 Task: Search one way flight ticket for 5 adults, 1 child, 2 infants in seat and 1 infant on lap in business from Escanaba: Delta County Airport to Greensboro: Piedmont Triad International Airport on 5-1-2023. Number of bags: 1 carry on bag. Price is upto 96000. Outbound departure time preference is 7:00.
Action: Mouse moved to (218, 340)
Screenshot: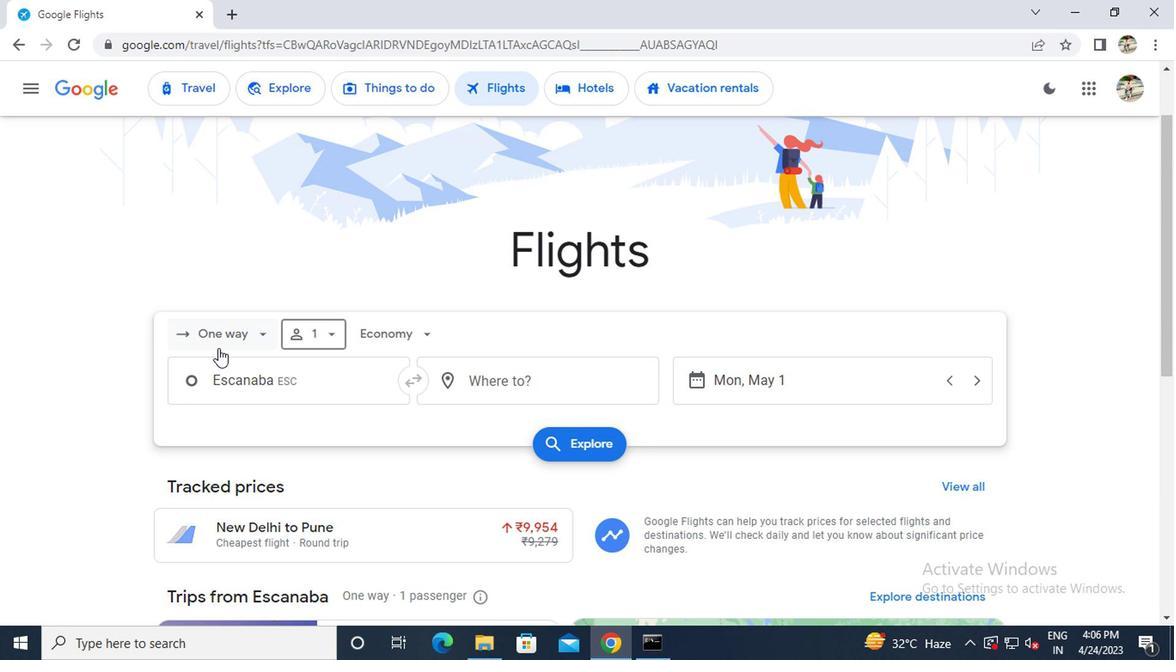 
Action: Mouse pressed left at (218, 340)
Screenshot: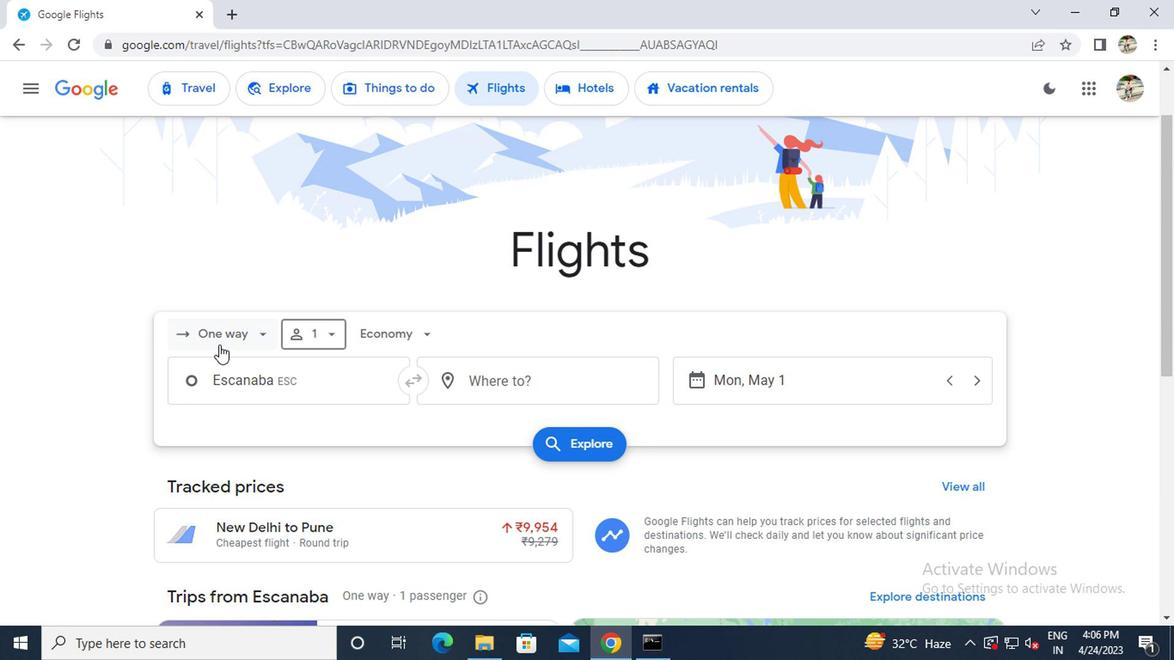 
Action: Mouse moved to (225, 407)
Screenshot: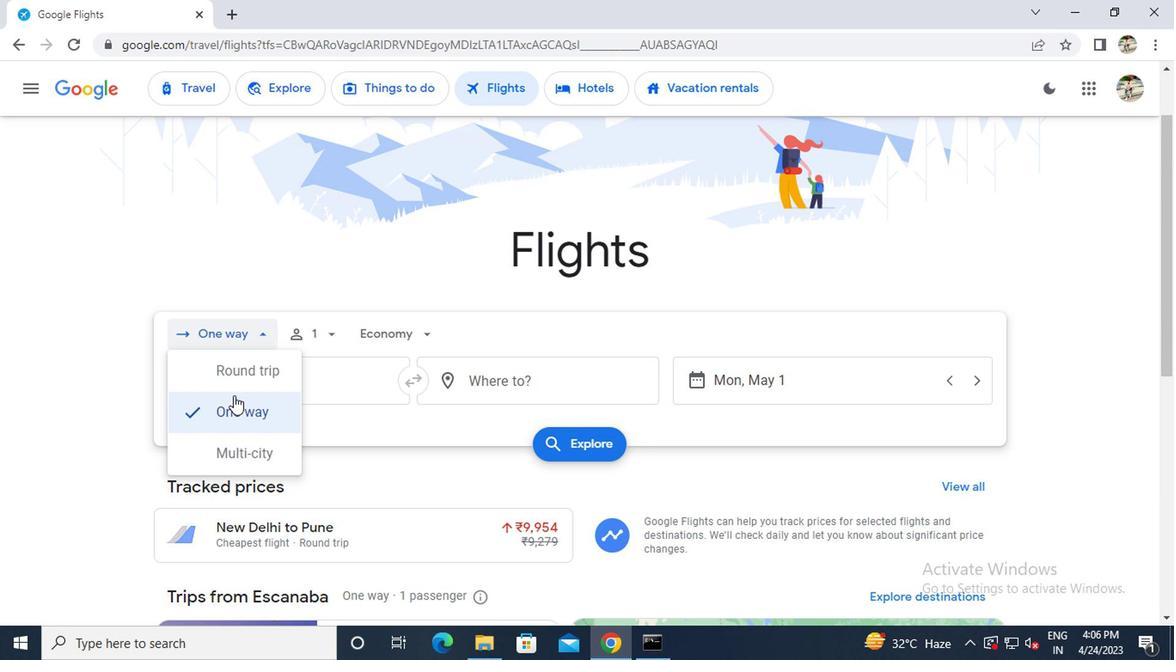 
Action: Mouse pressed left at (225, 407)
Screenshot: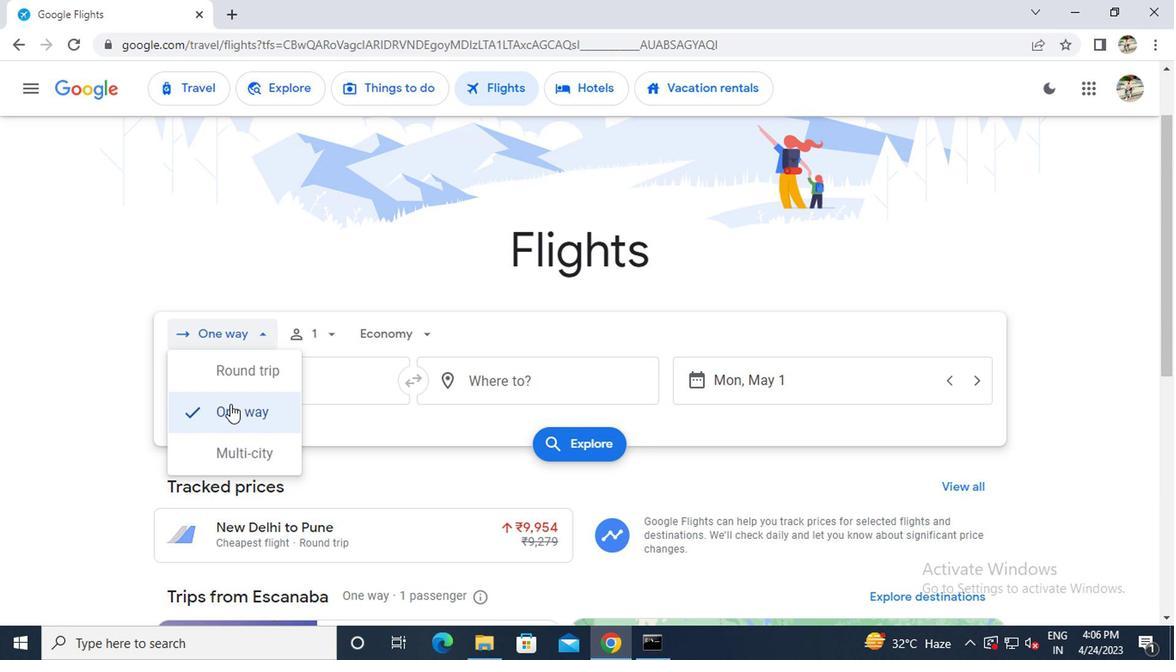 
Action: Mouse moved to (308, 334)
Screenshot: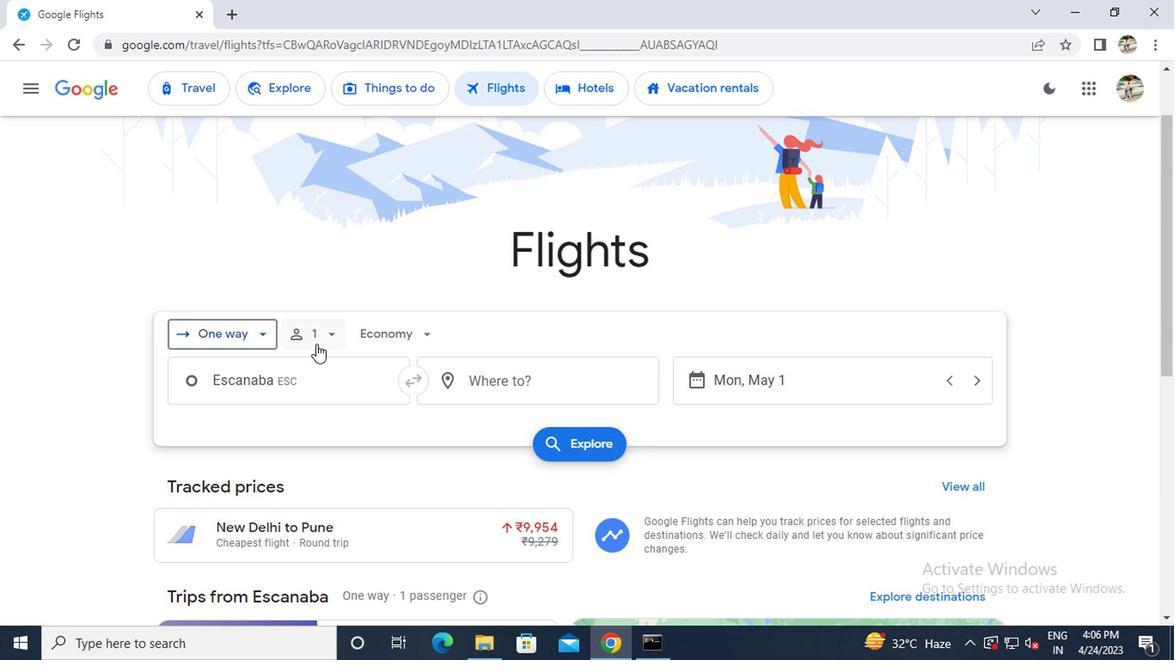 
Action: Mouse pressed left at (308, 334)
Screenshot: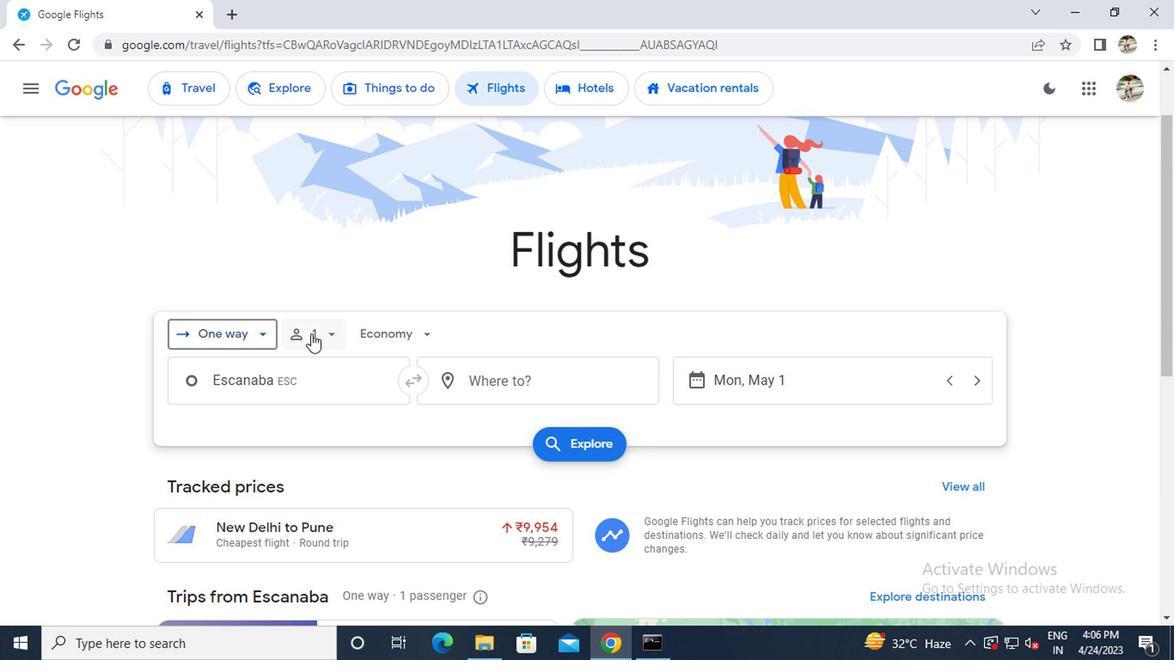 
Action: Mouse moved to (464, 377)
Screenshot: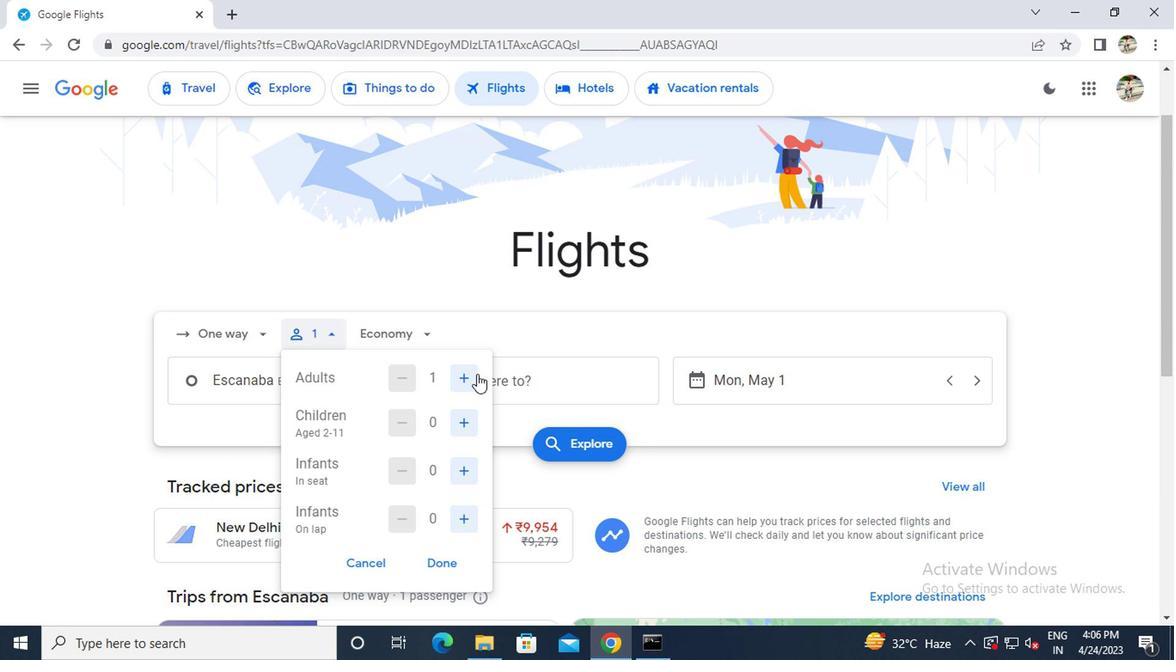 
Action: Mouse pressed left at (464, 377)
Screenshot: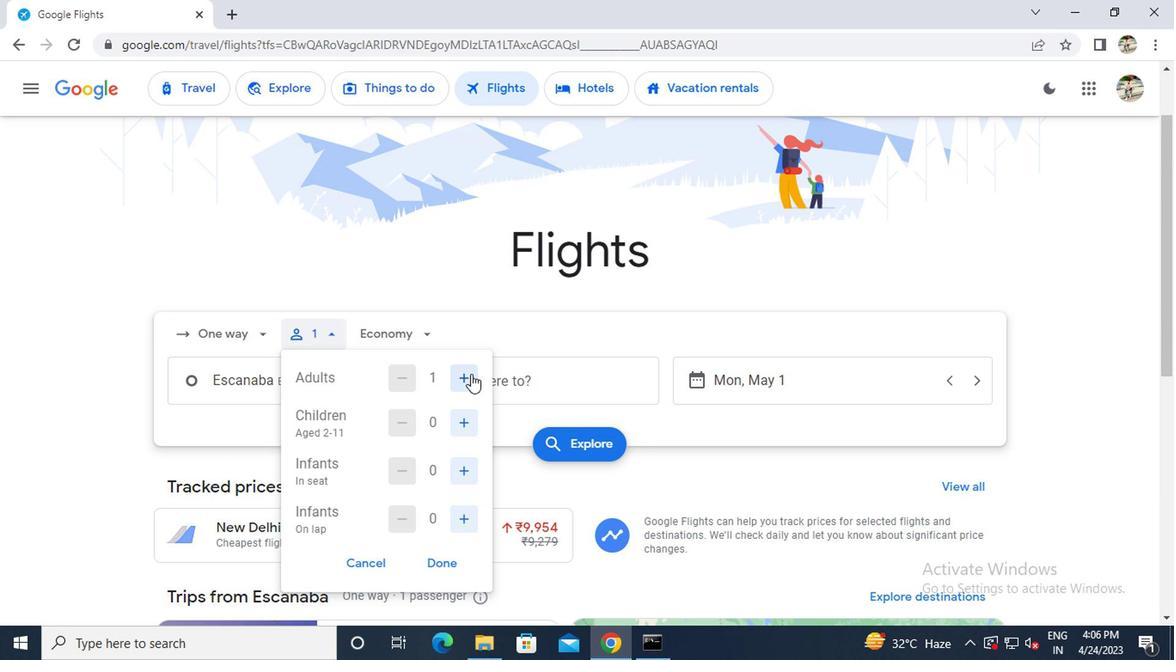 
Action: Mouse pressed left at (464, 377)
Screenshot: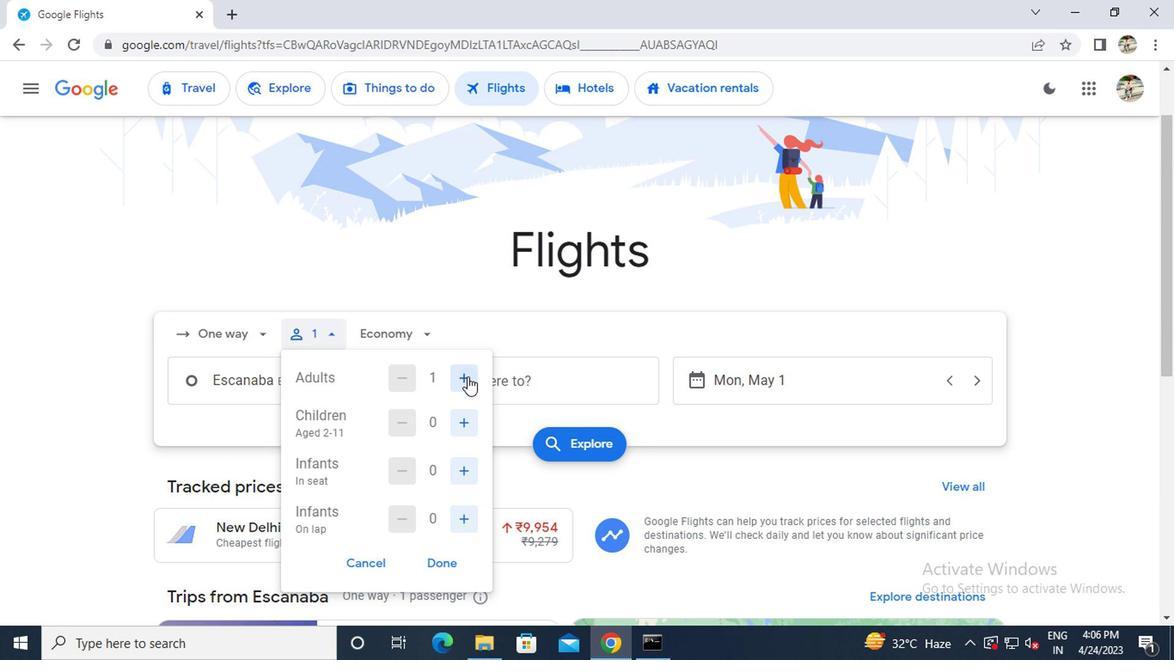 
Action: Mouse pressed left at (464, 377)
Screenshot: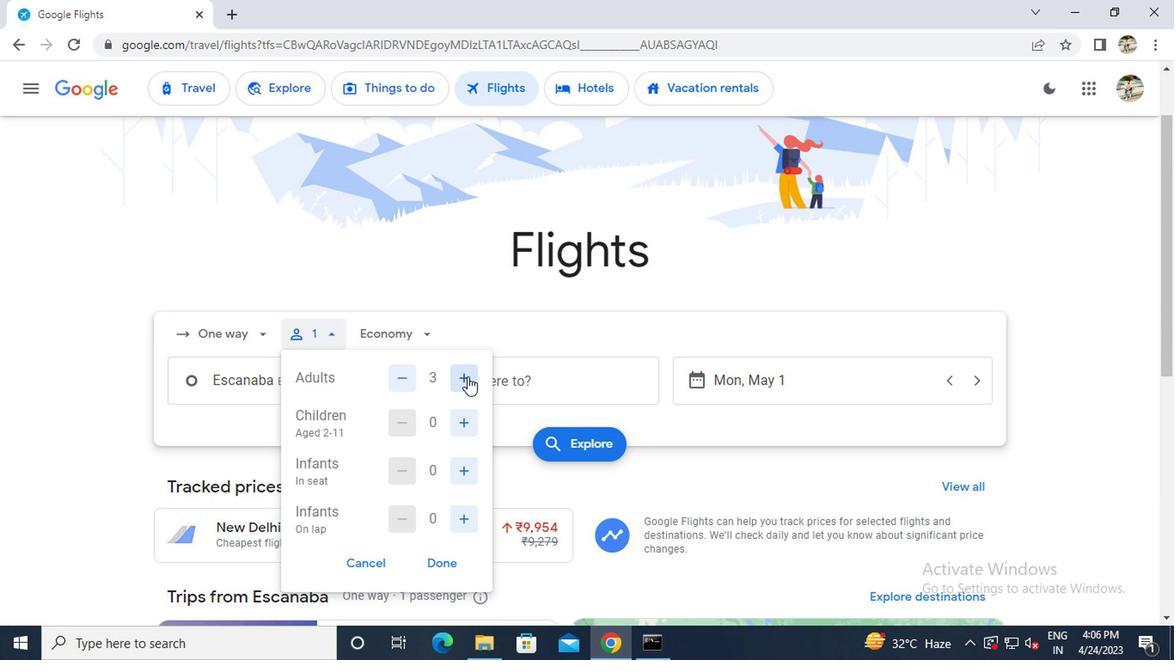 
Action: Mouse pressed left at (464, 377)
Screenshot: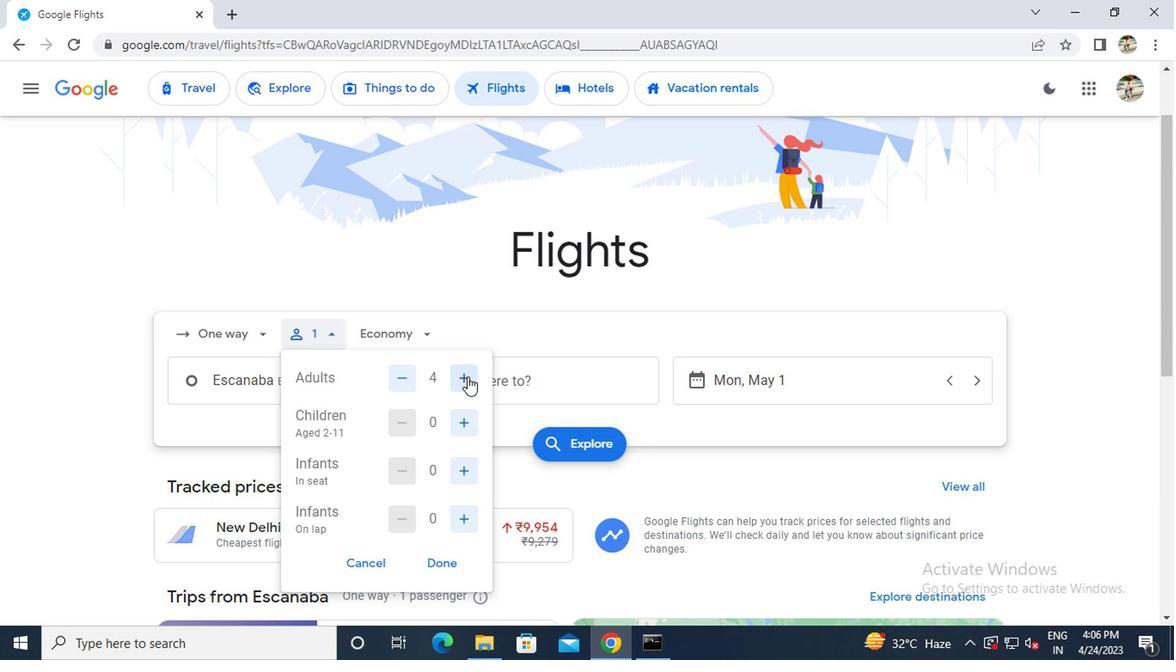 
Action: Mouse moved to (461, 423)
Screenshot: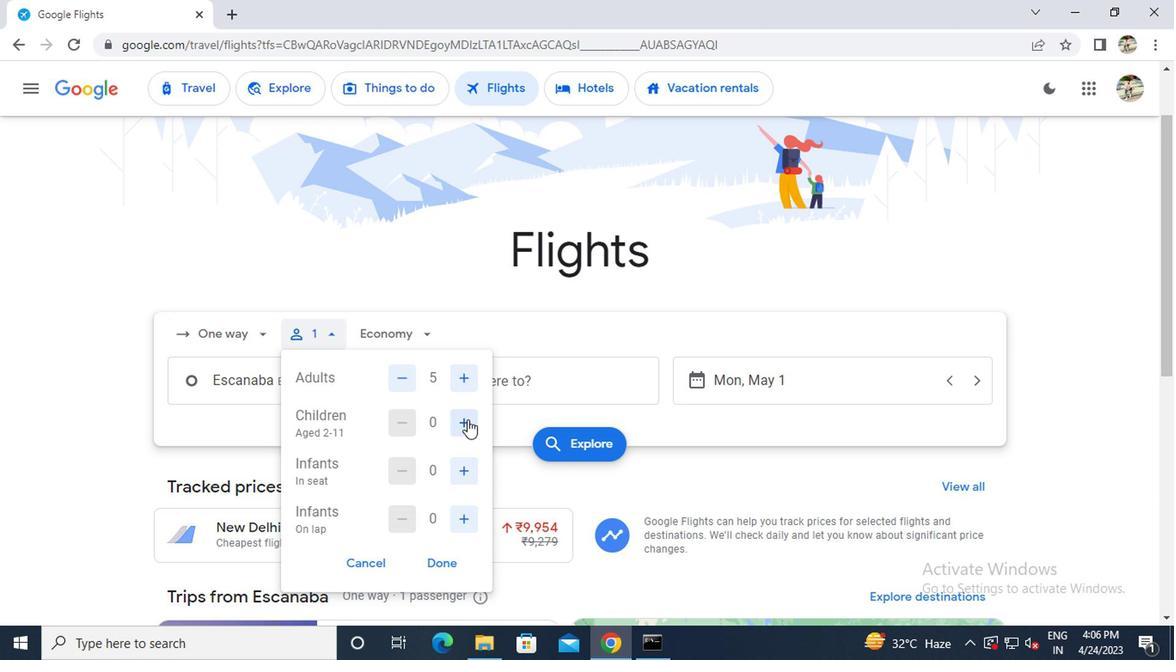 
Action: Mouse pressed left at (461, 423)
Screenshot: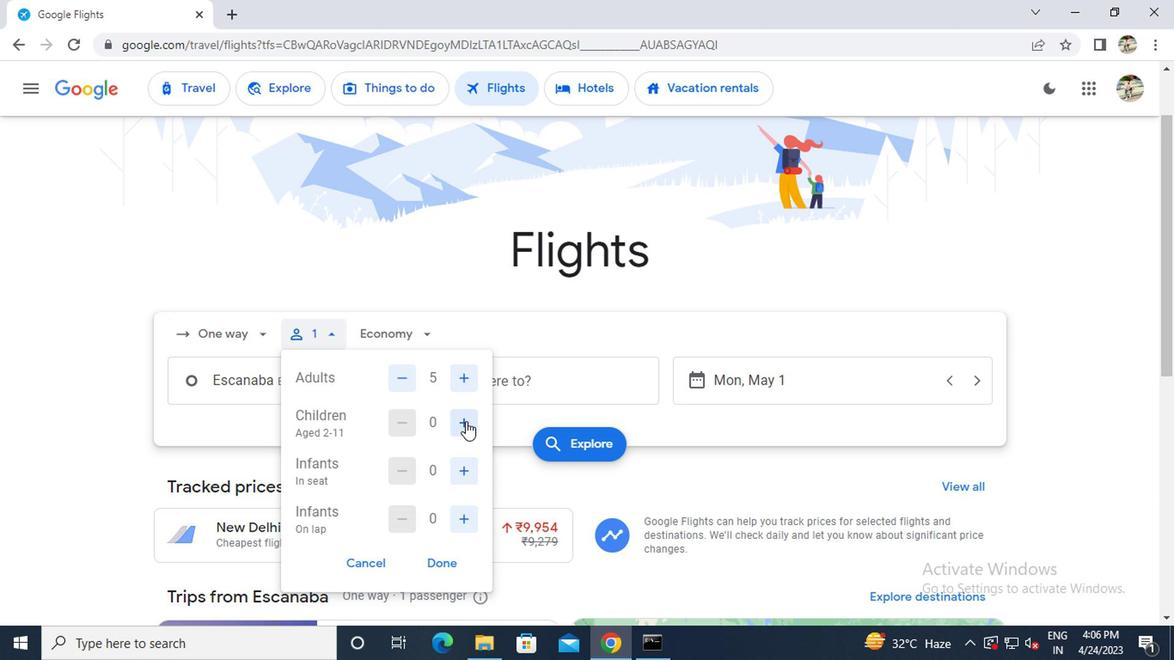 
Action: Mouse moved to (459, 466)
Screenshot: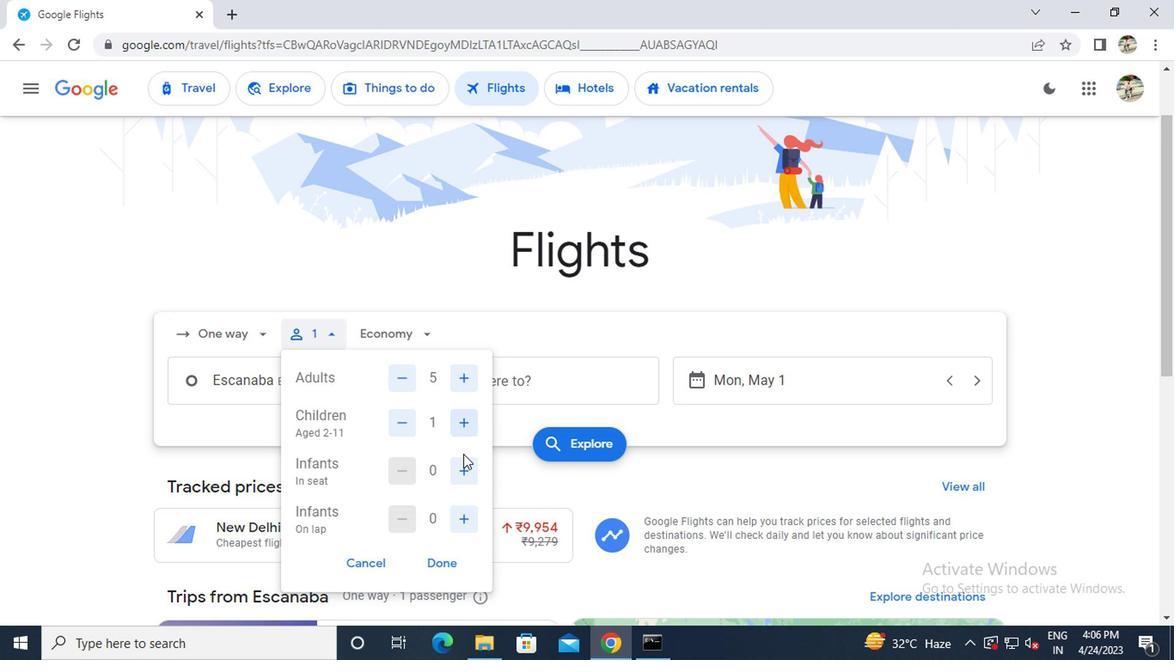 
Action: Mouse pressed left at (459, 466)
Screenshot: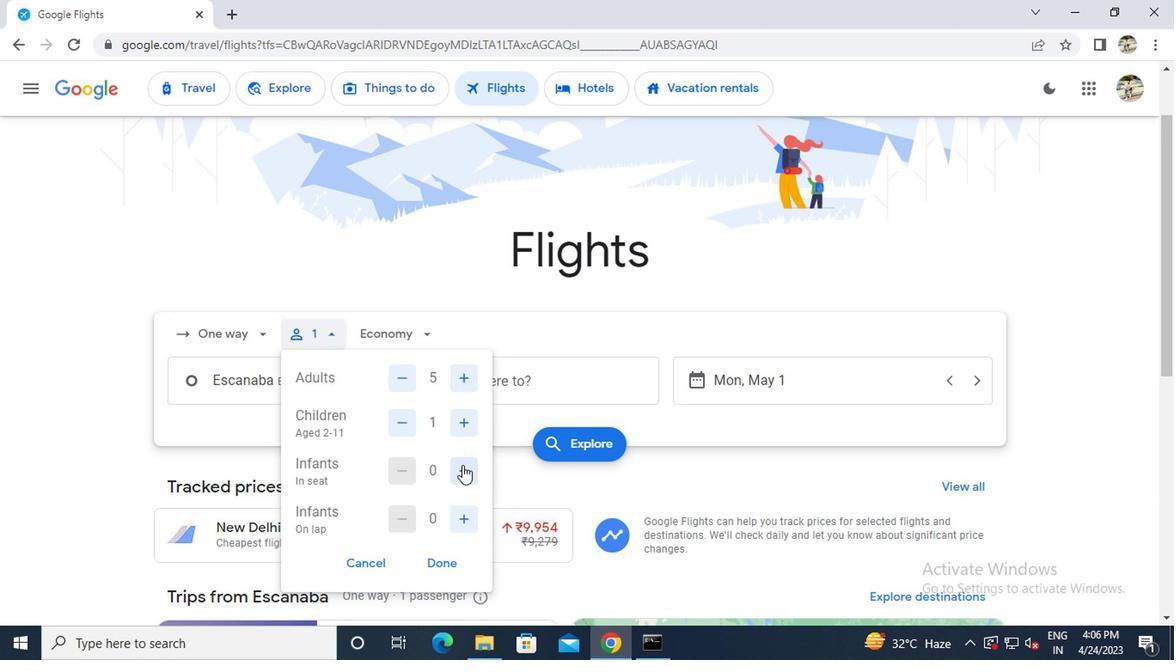 
Action: Mouse pressed left at (459, 466)
Screenshot: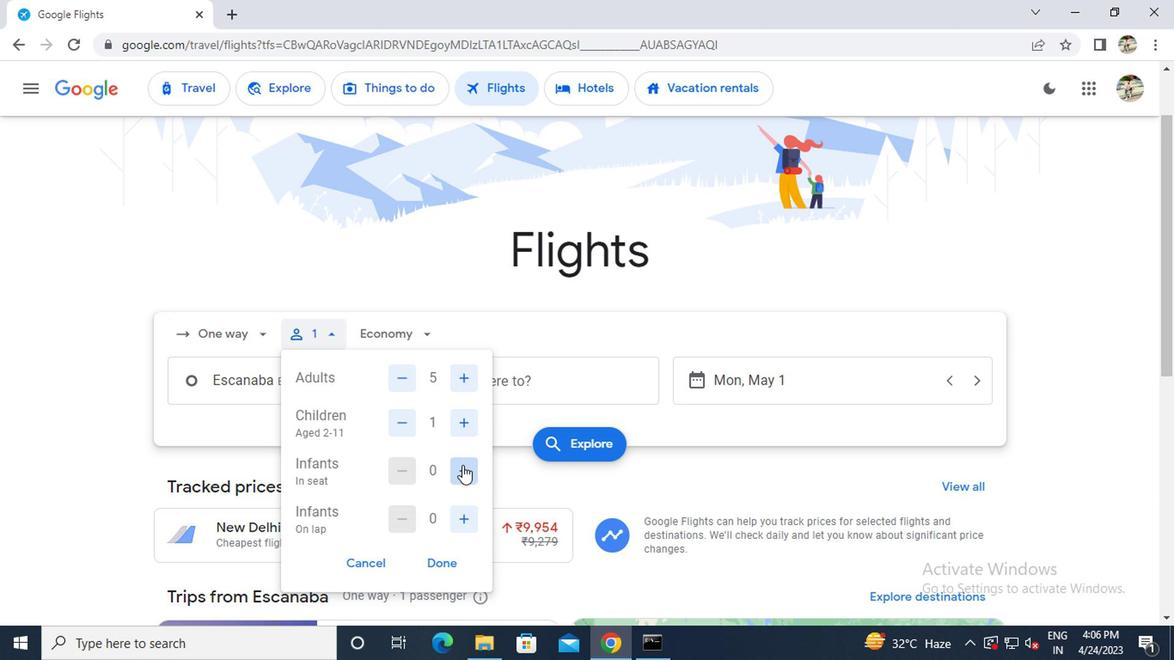 
Action: Mouse moved to (459, 529)
Screenshot: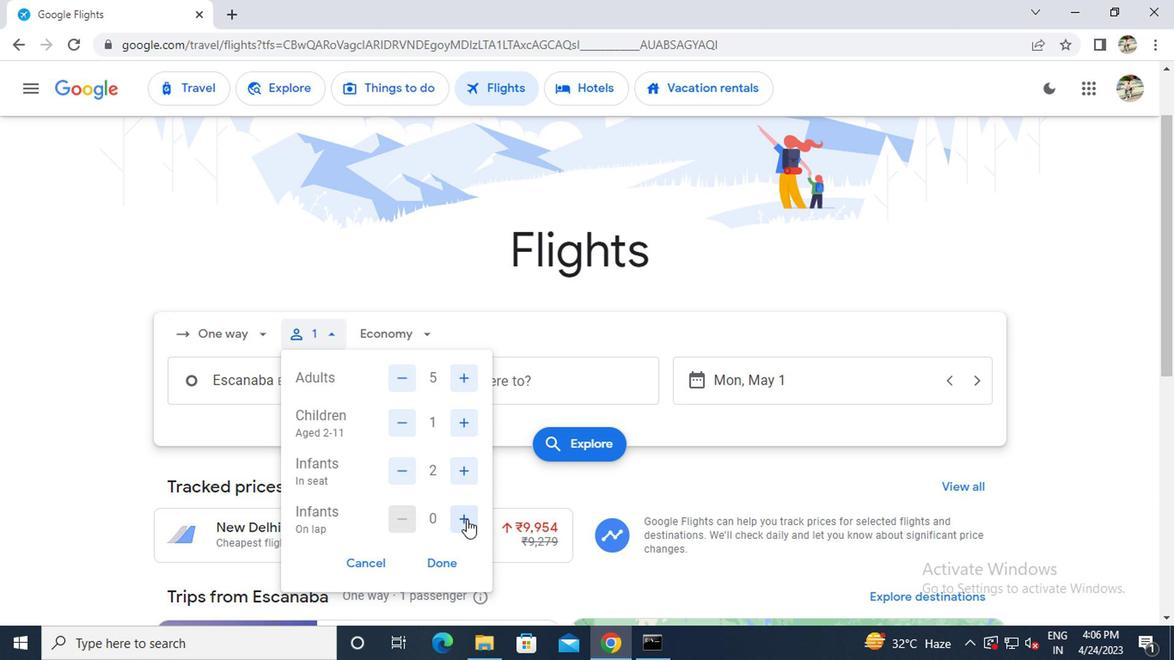 
Action: Mouse pressed left at (459, 529)
Screenshot: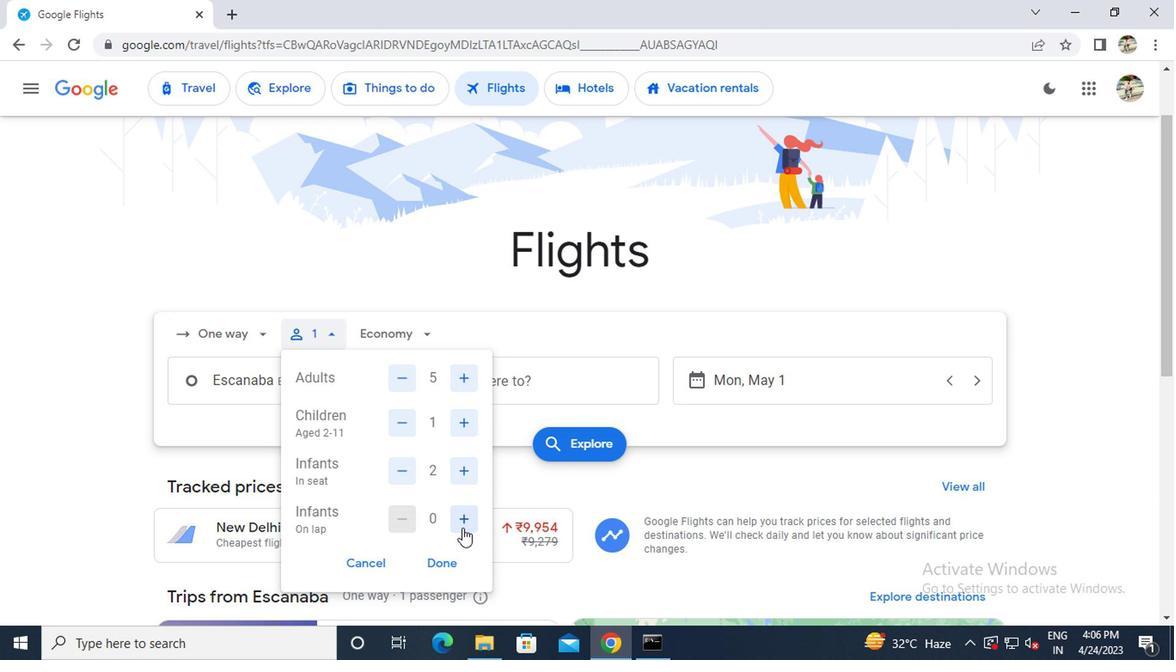 
Action: Mouse moved to (440, 565)
Screenshot: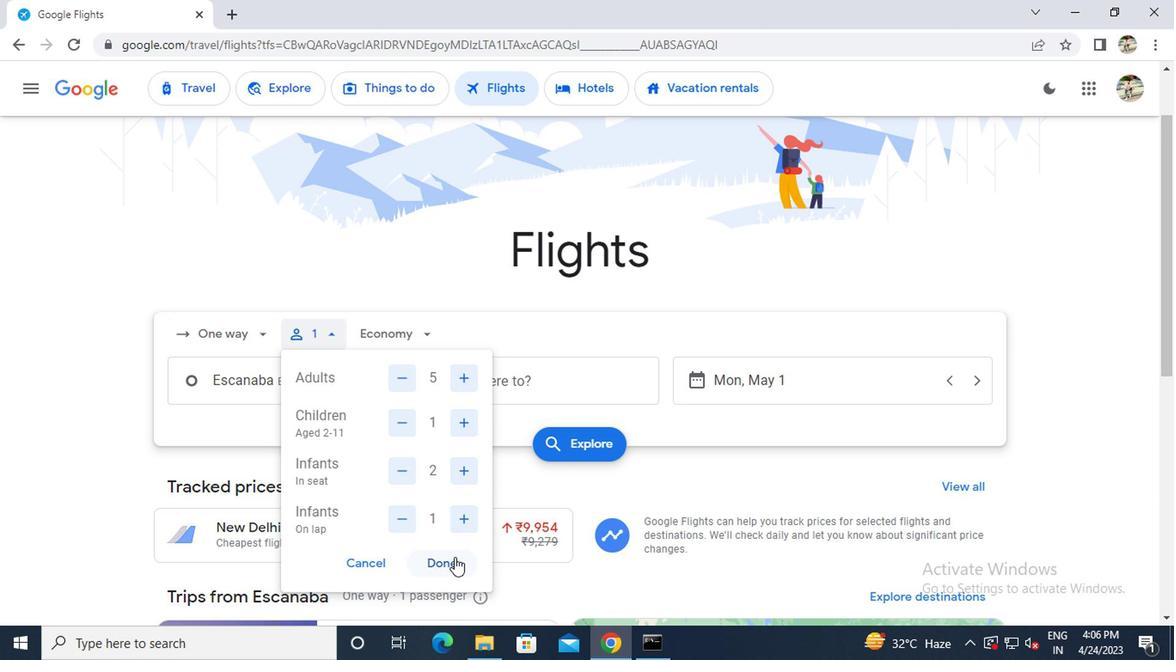 
Action: Mouse pressed left at (440, 565)
Screenshot: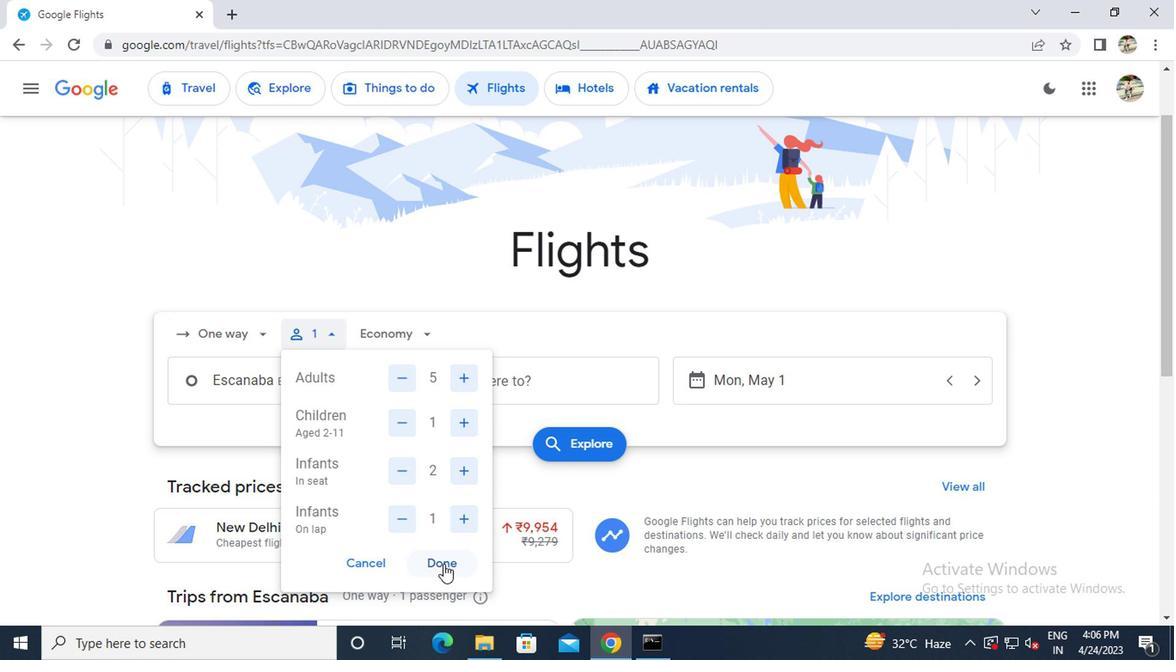 
Action: Mouse moved to (379, 324)
Screenshot: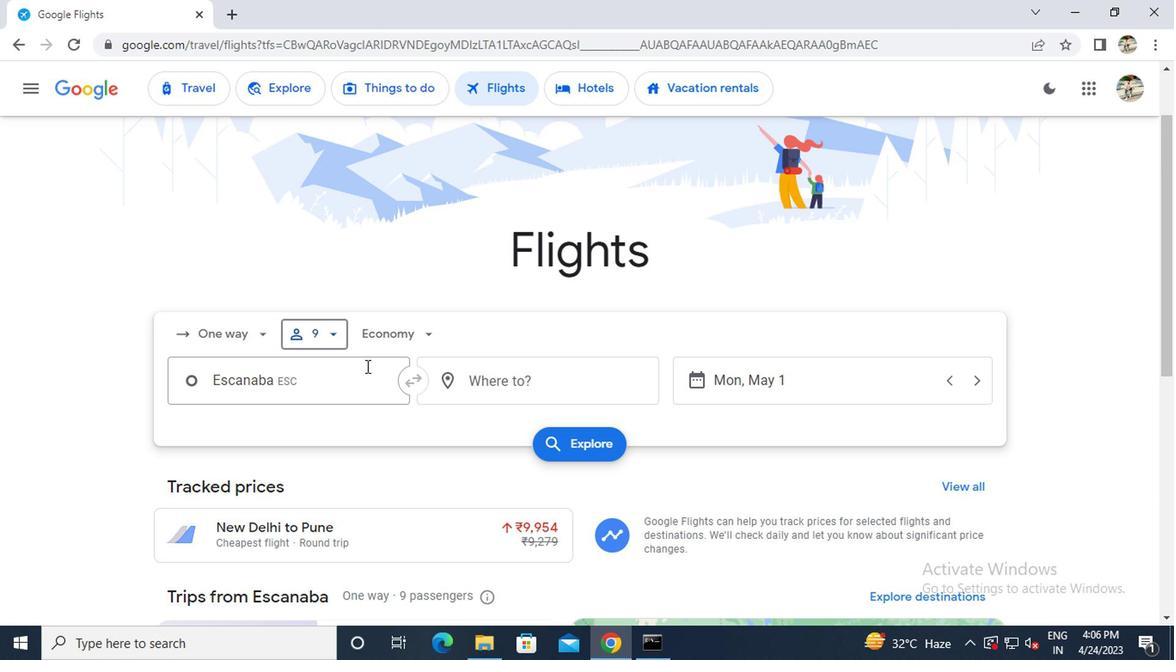 
Action: Mouse pressed left at (379, 324)
Screenshot: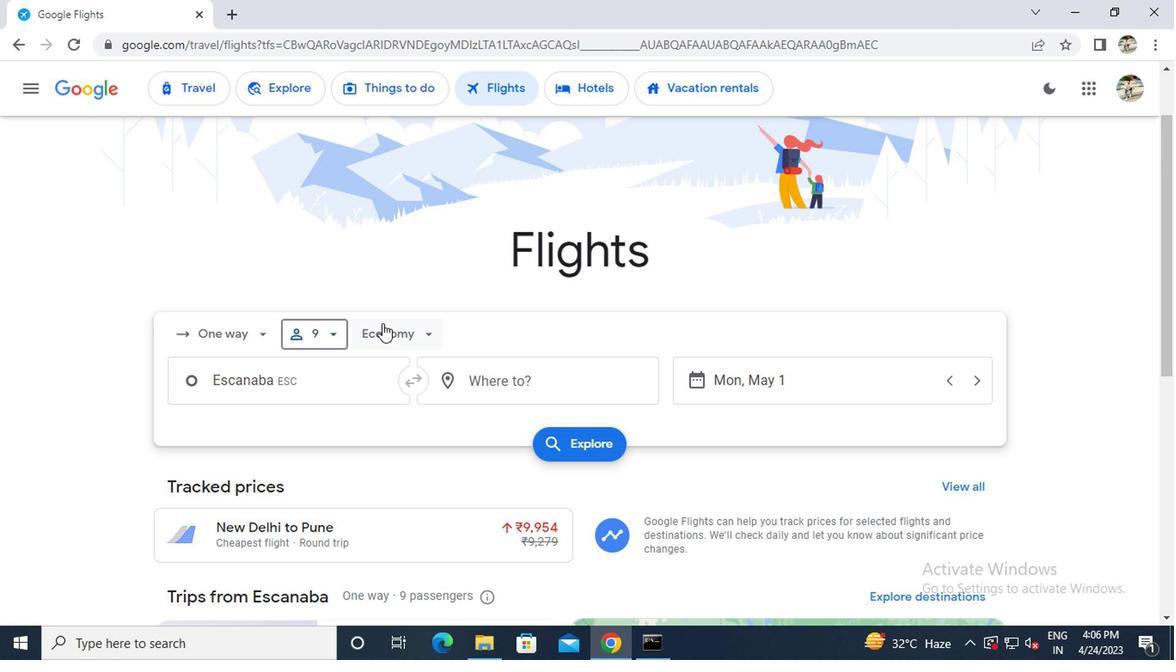 
Action: Mouse moved to (396, 458)
Screenshot: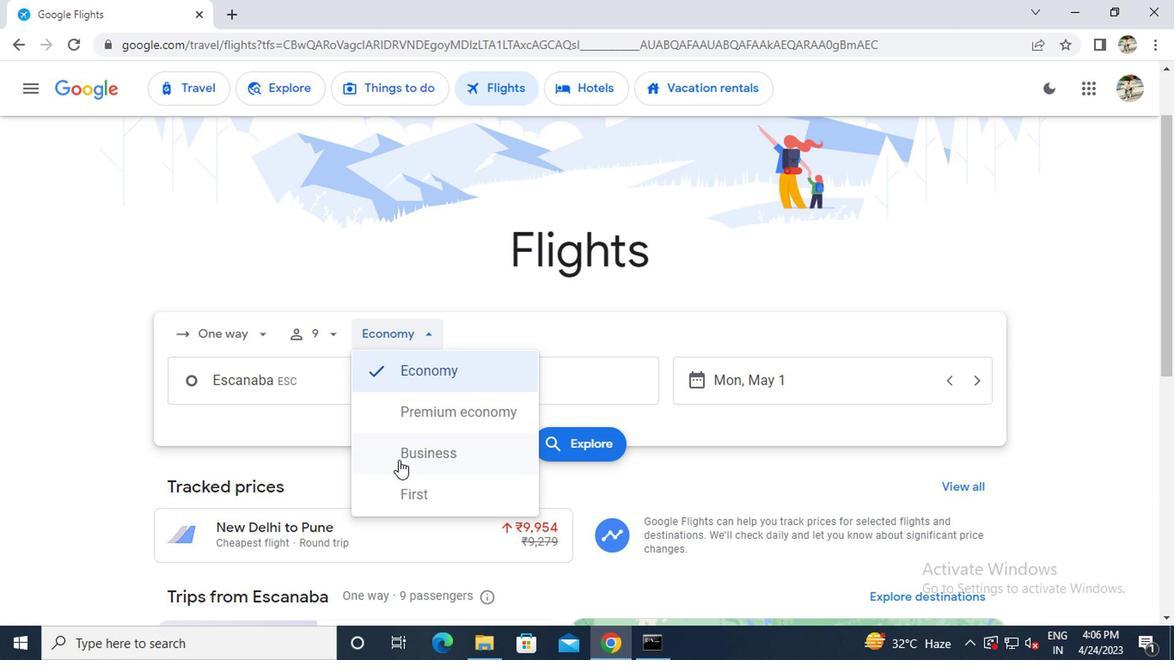 
Action: Mouse pressed left at (396, 458)
Screenshot: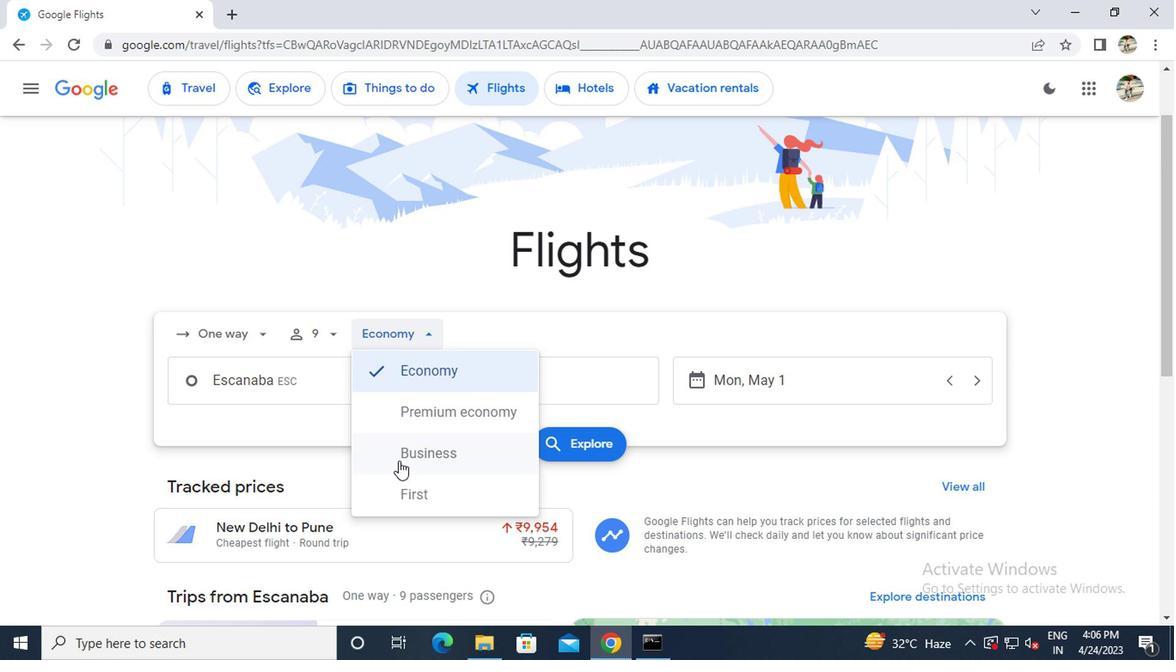 
Action: Mouse moved to (310, 384)
Screenshot: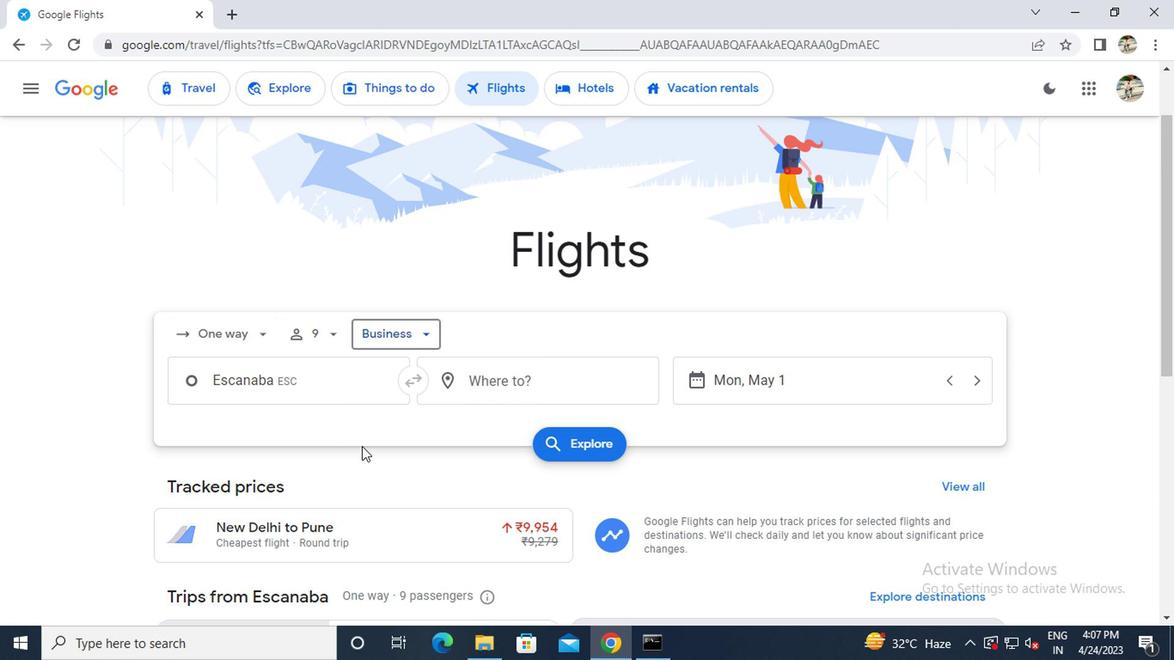 
Action: Mouse pressed left at (310, 384)
Screenshot: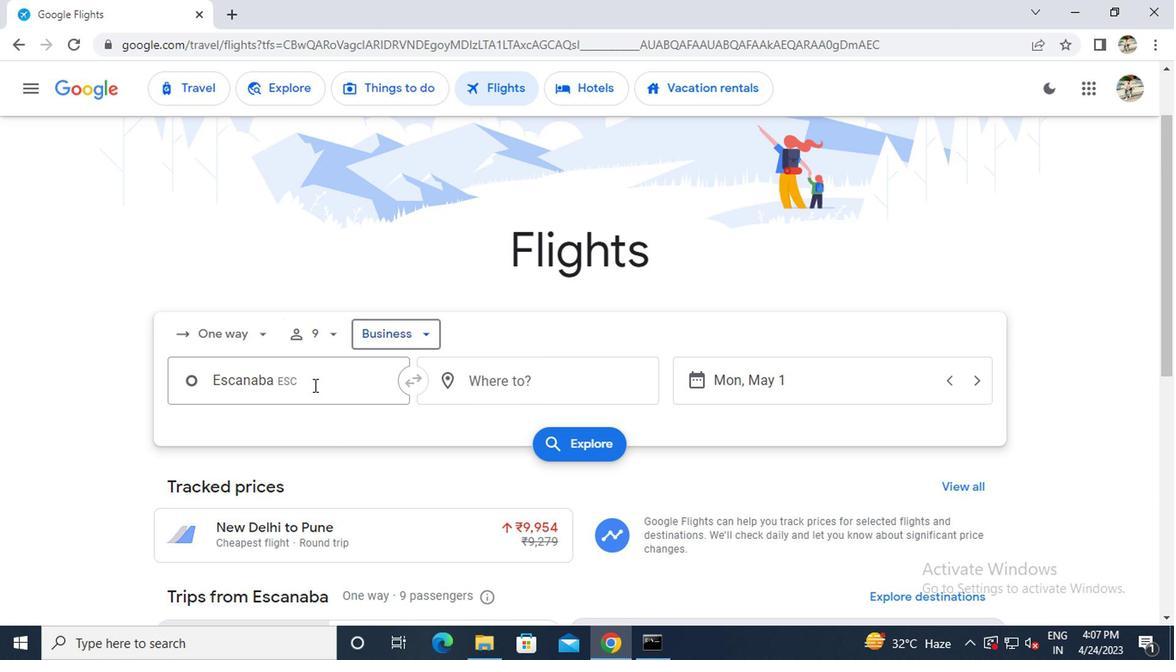 
Action: Key pressed <Key.caps_lock>d<Key.caps_lock>elta
Screenshot: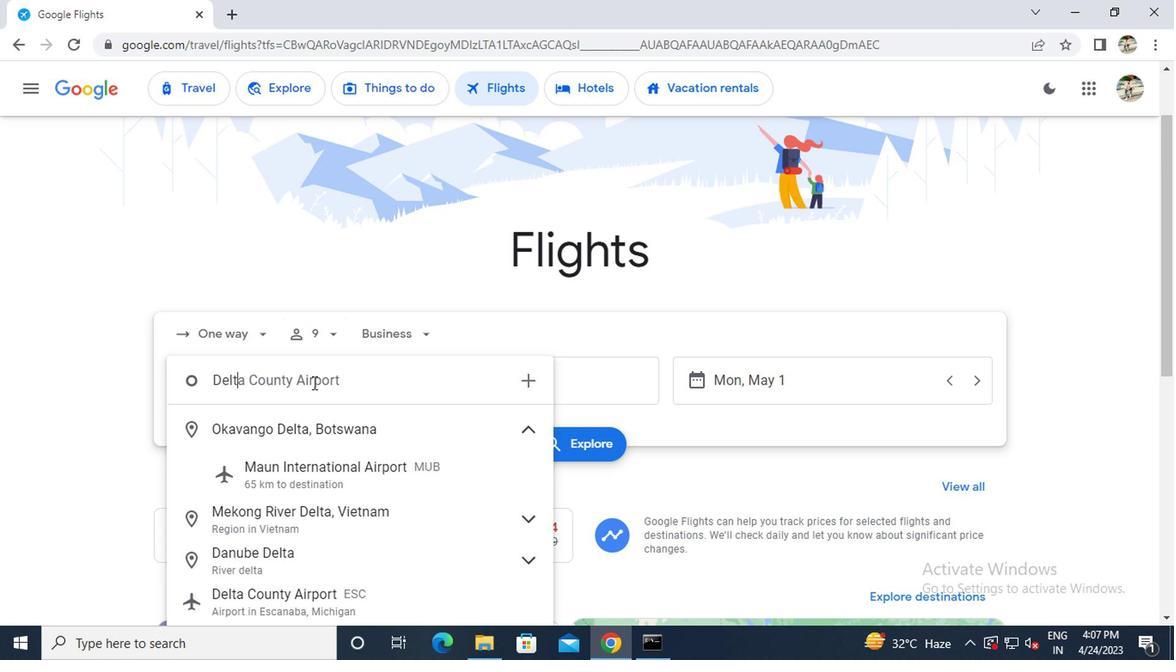 
Action: Mouse moved to (312, 599)
Screenshot: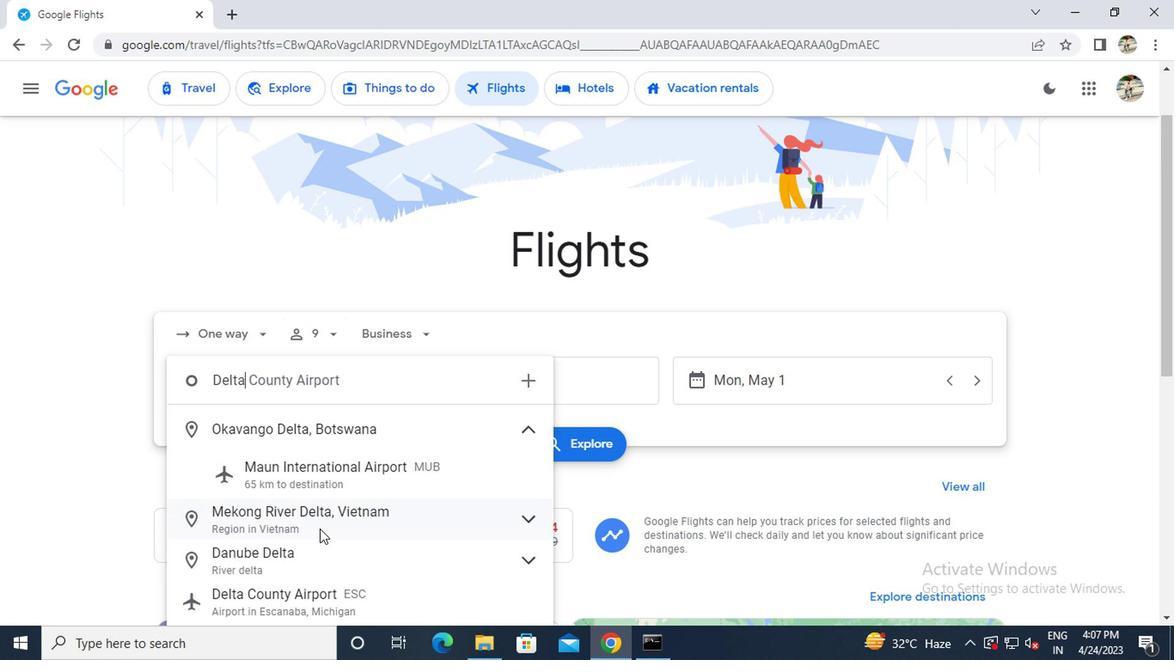 
Action: Mouse pressed left at (312, 599)
Screenshot: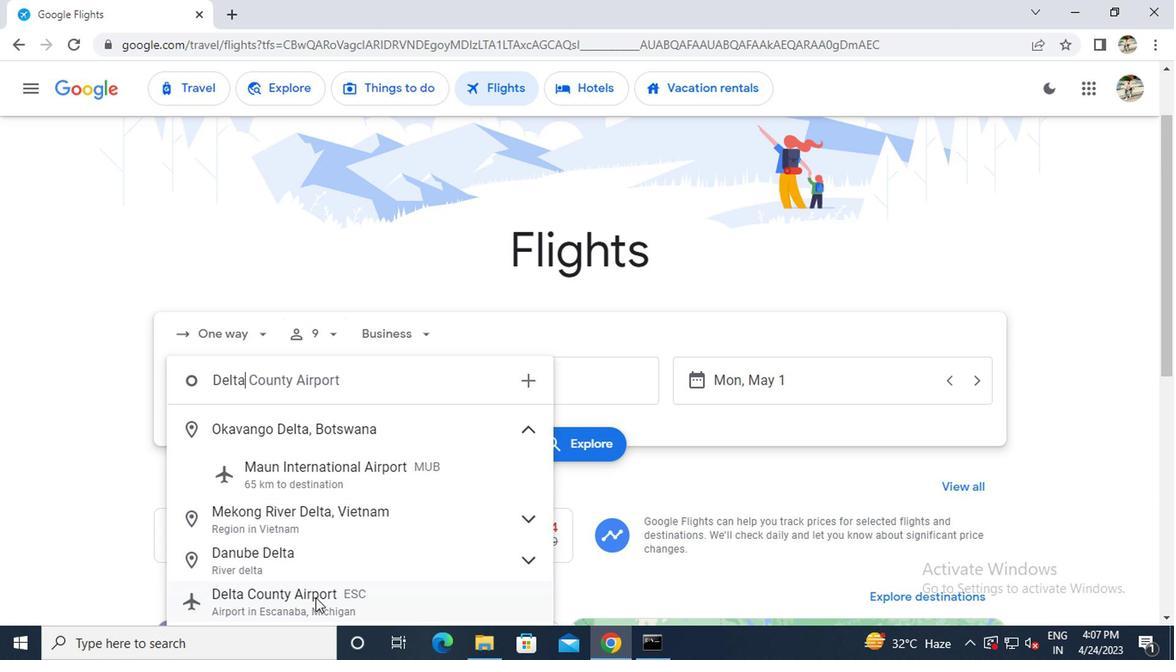 
Action: Mouse moved to (528, 376)
Screenshot: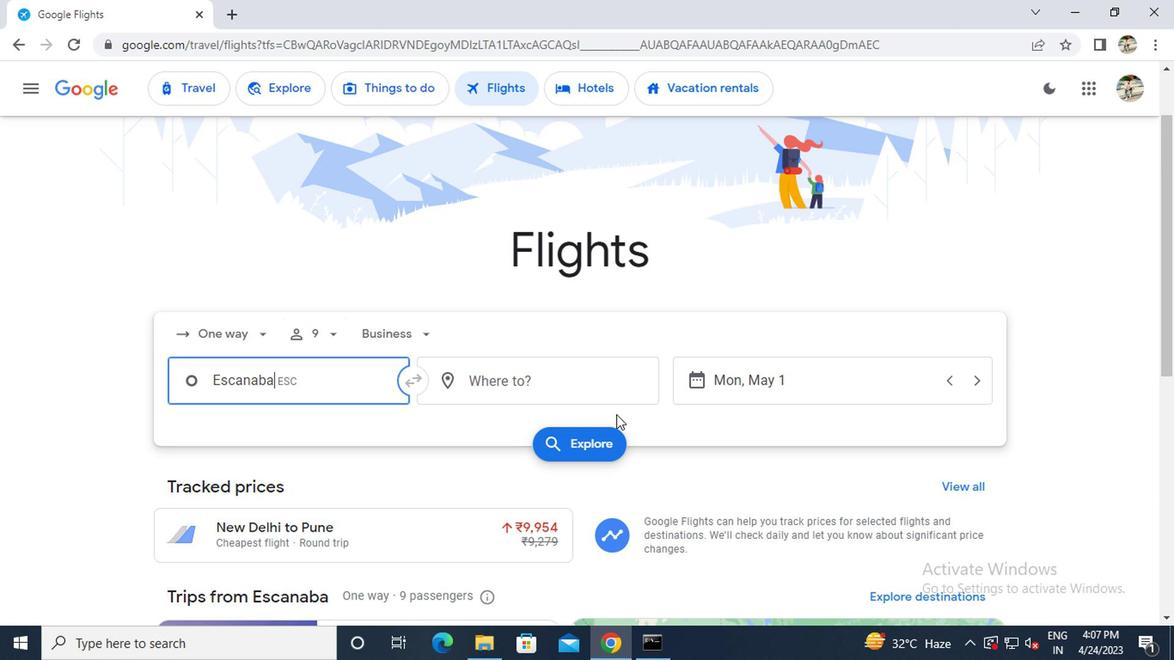 
Action: Mouse pressed left at (528, 376)
Screenshot: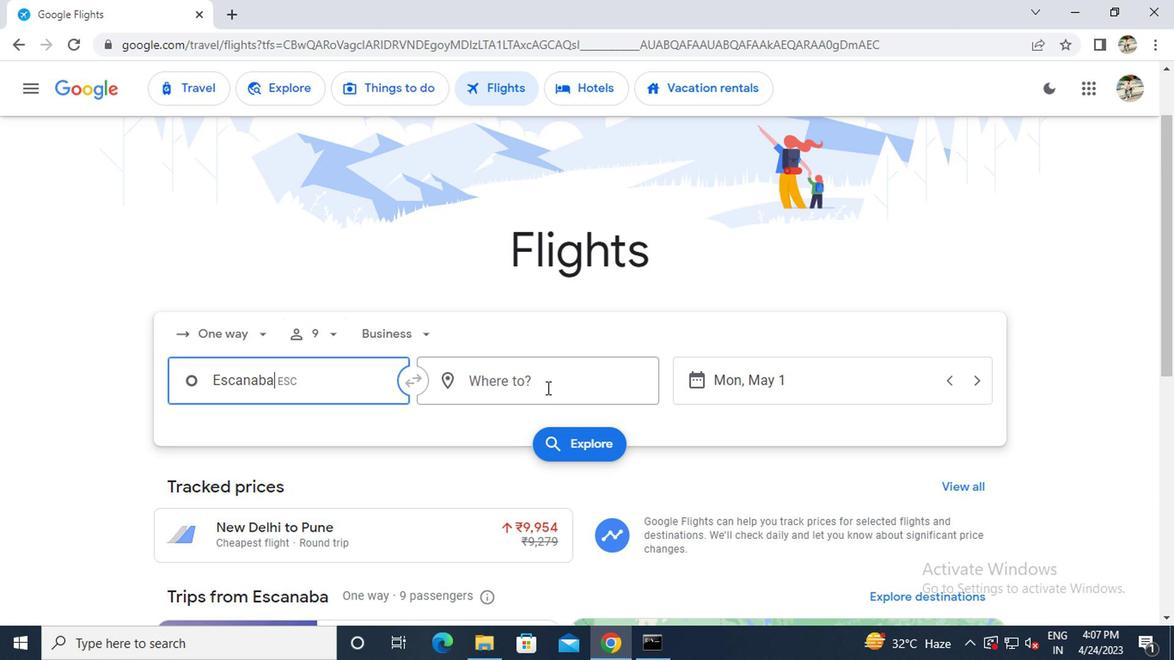 
Action: Key pressed <Key.caps_lock>g<Key.caps_lock>reensb
Screenshot: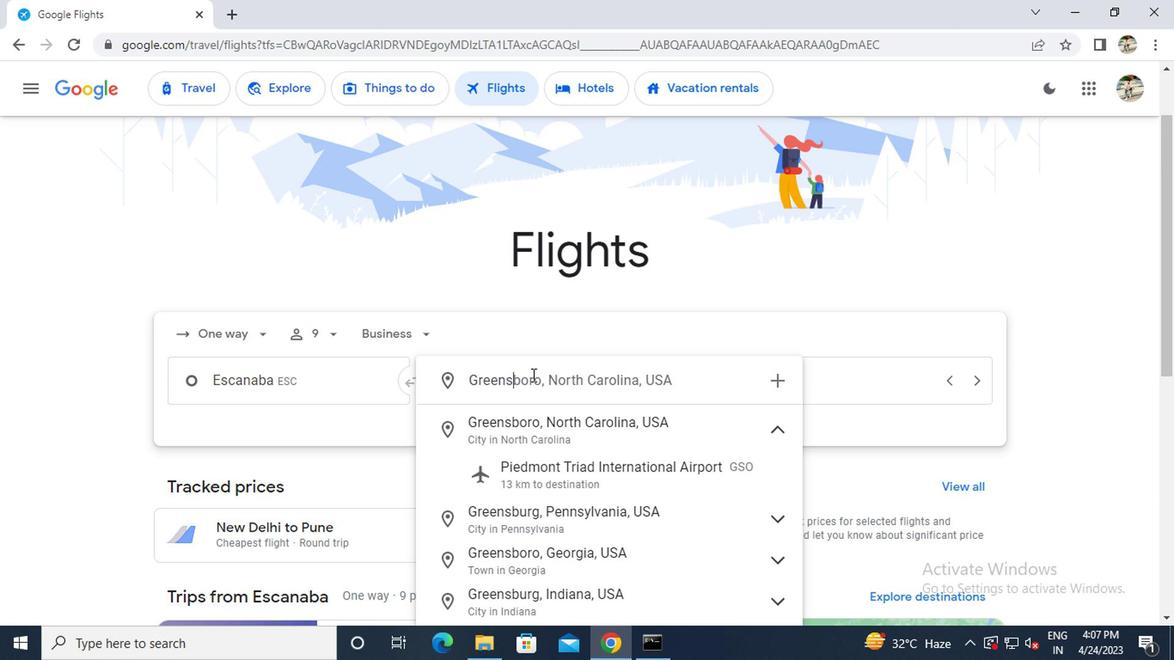 
Action: Mouse moved to (535, 469)
Screenshot: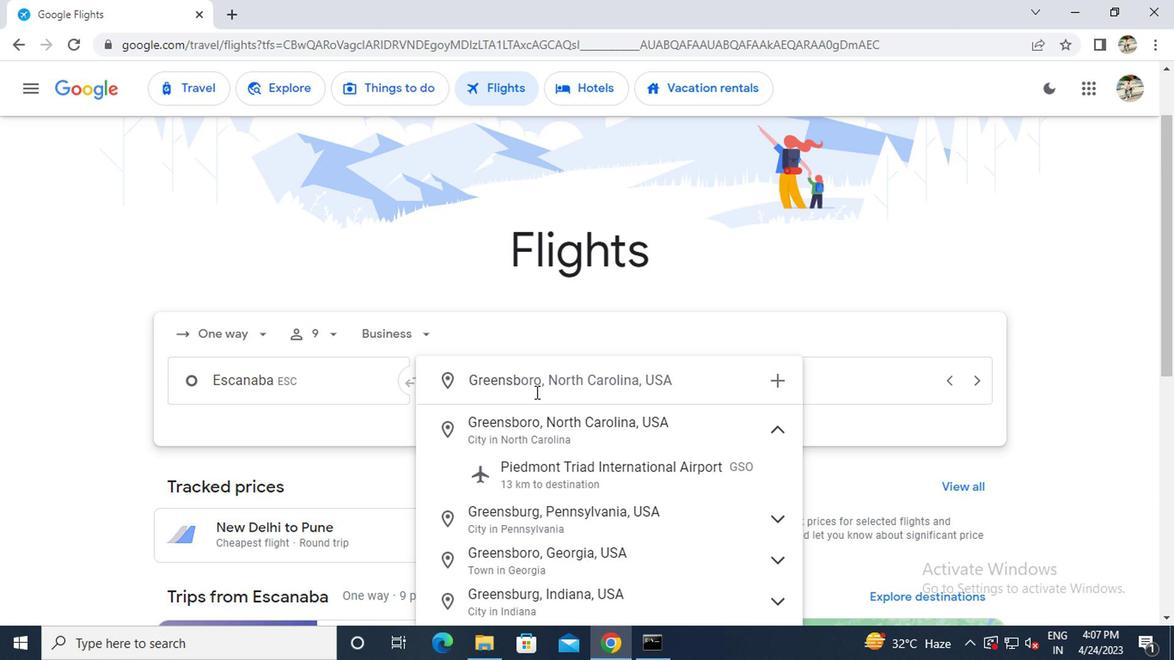 
Action: Mouse pressed left at (535, 469)
Screenshot: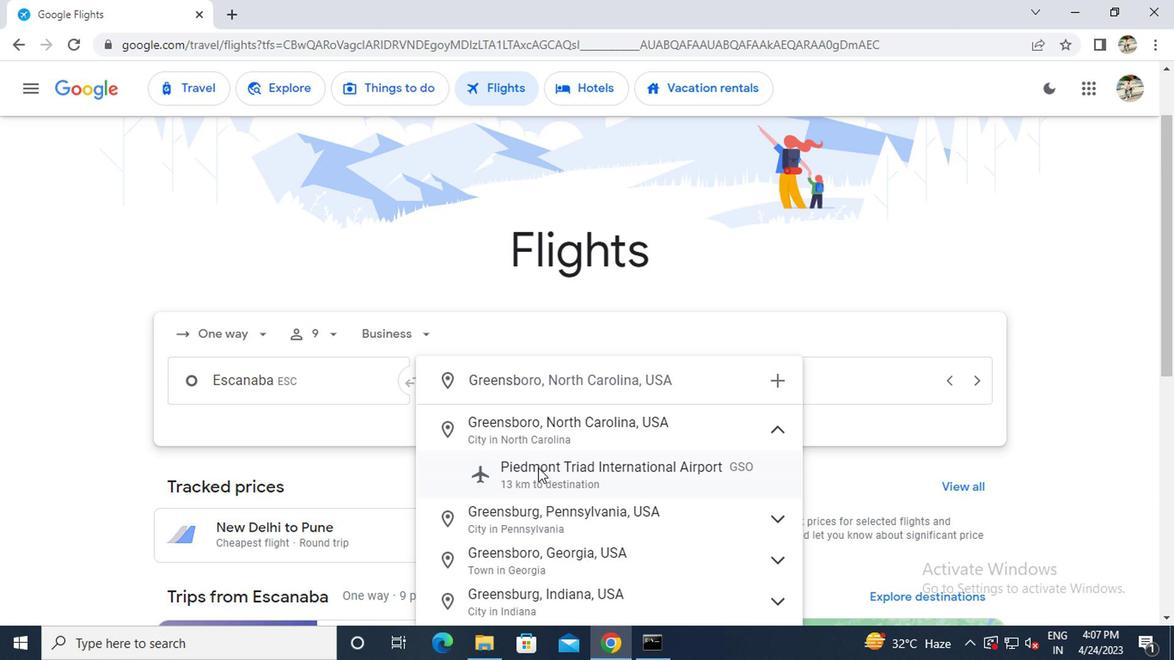 
Action: Mouse moved to (780, 390)
Screenshot: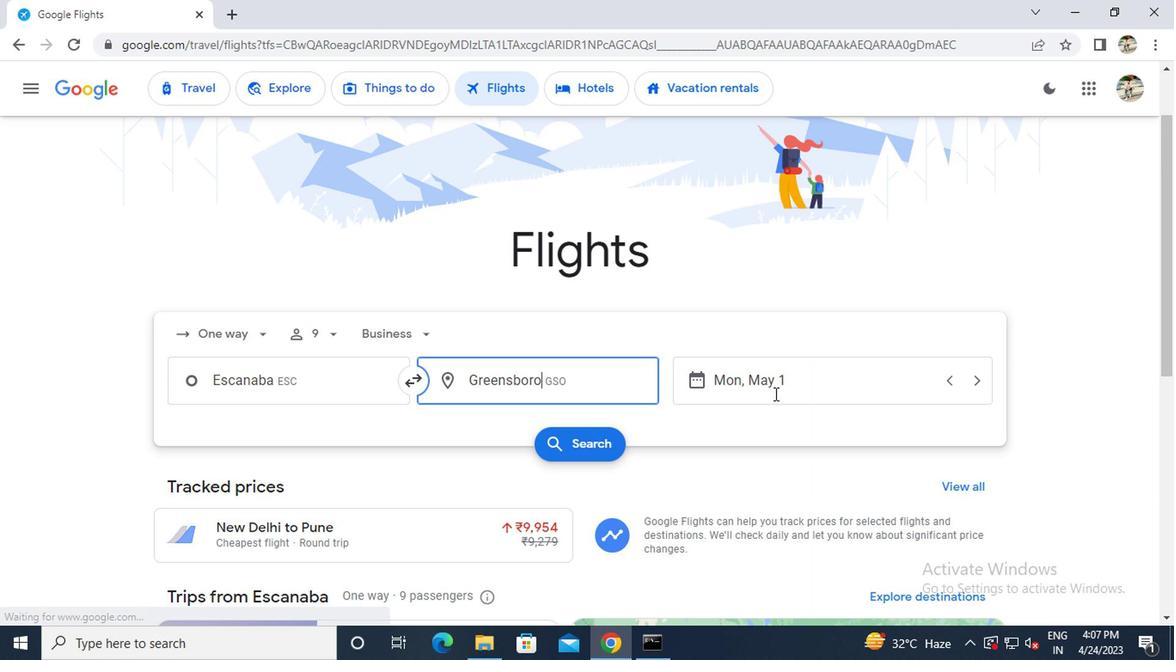 
Action: Mouse pressed left at (780, 390)
Screenshot: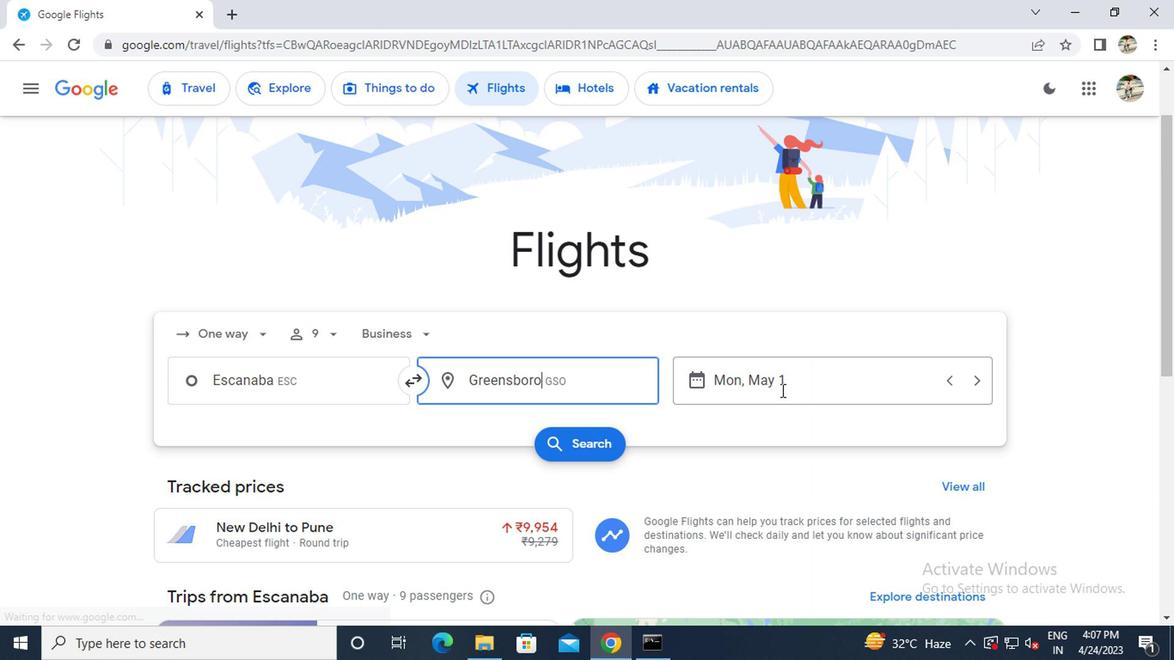 
Action: Mouse moved to (743, 319)
Screenshot: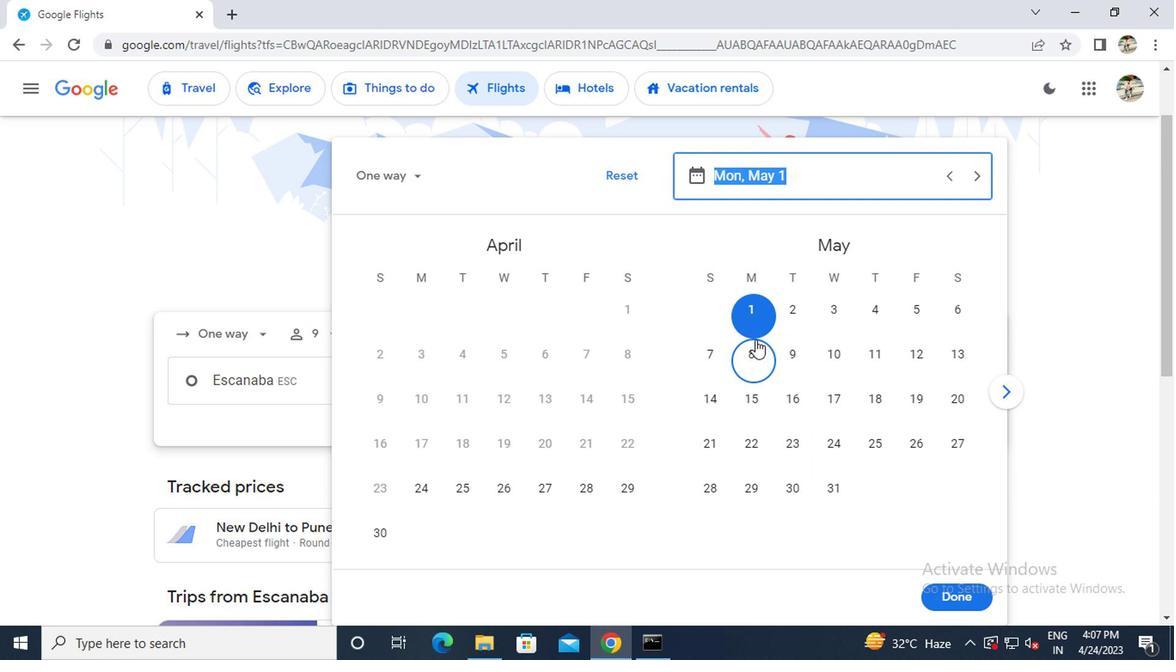 
Action: Mouse pressed left at (743, 319)
Screenshot: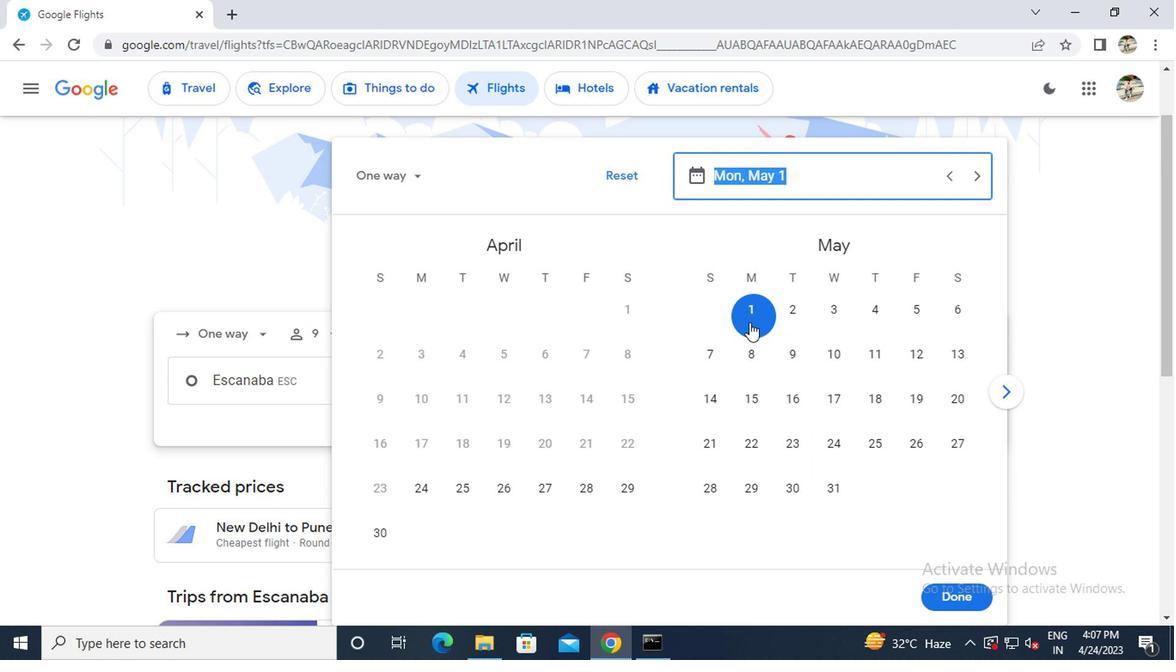 
Action: Mouse moved to (933, 601)
Screenshot: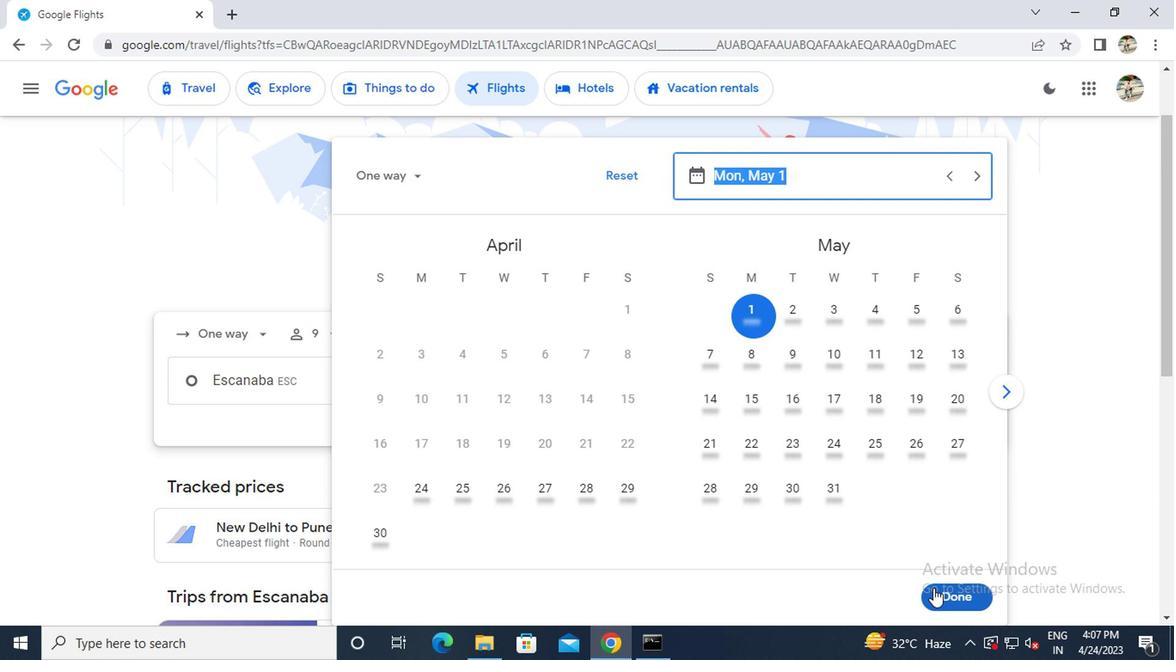 
Action: Mouse pressed left at (933, 601)
Screenshot: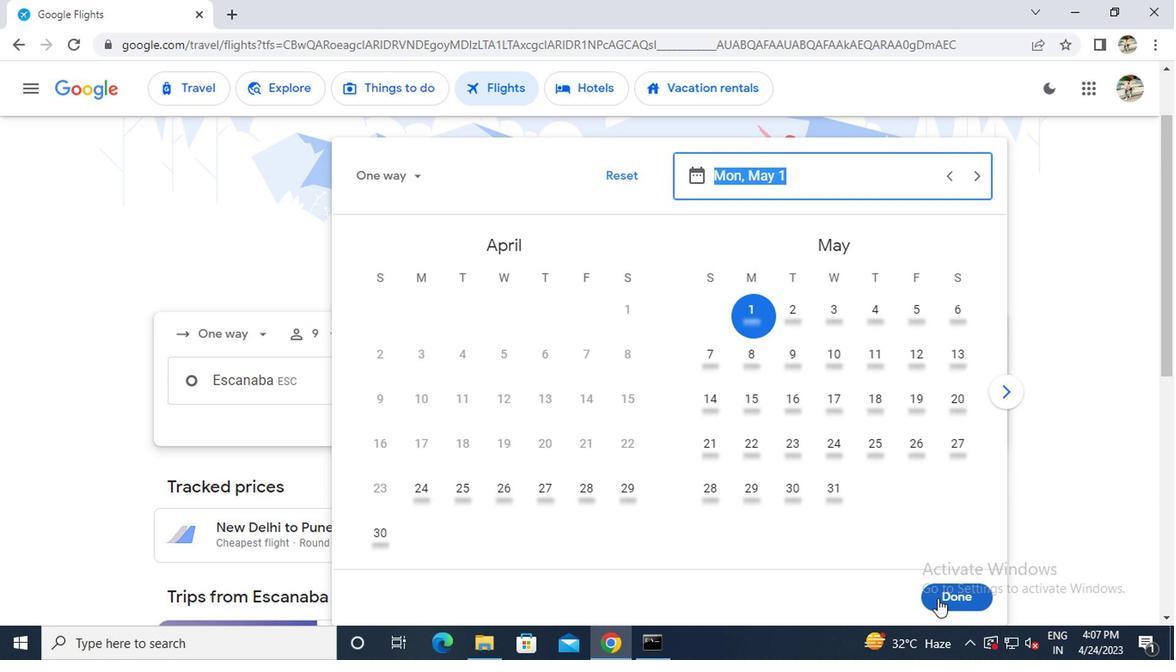 
Action: Mouse moved to (588, 438)
Screenshot: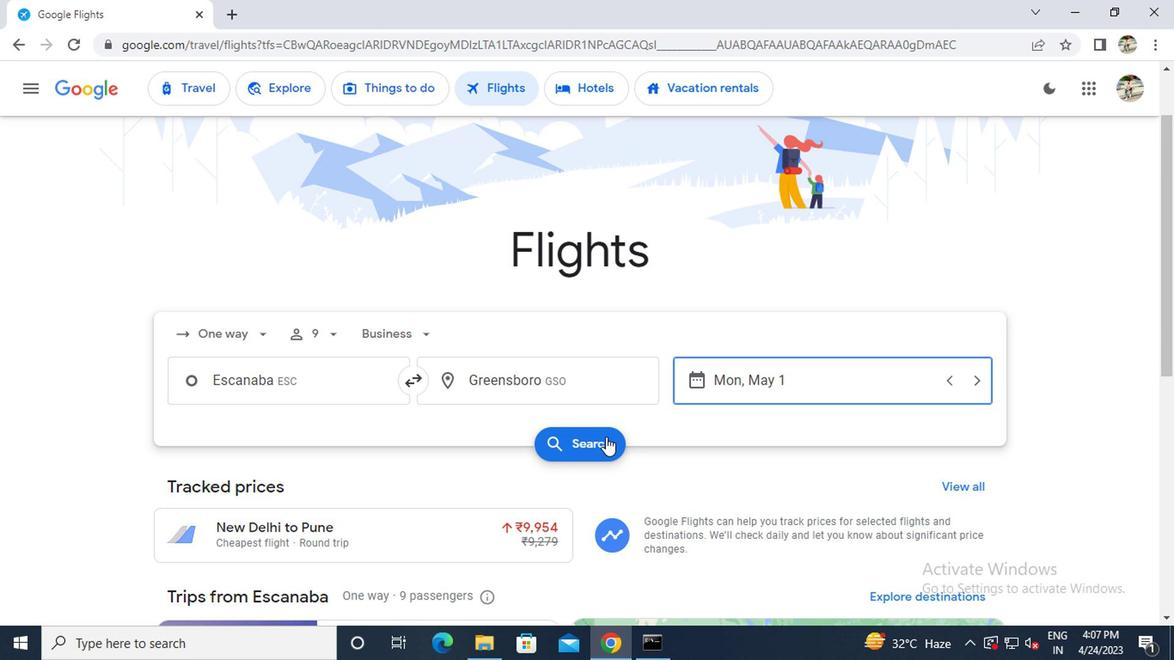
Action: Mouse pressed left at (588, 438)
Screenshot: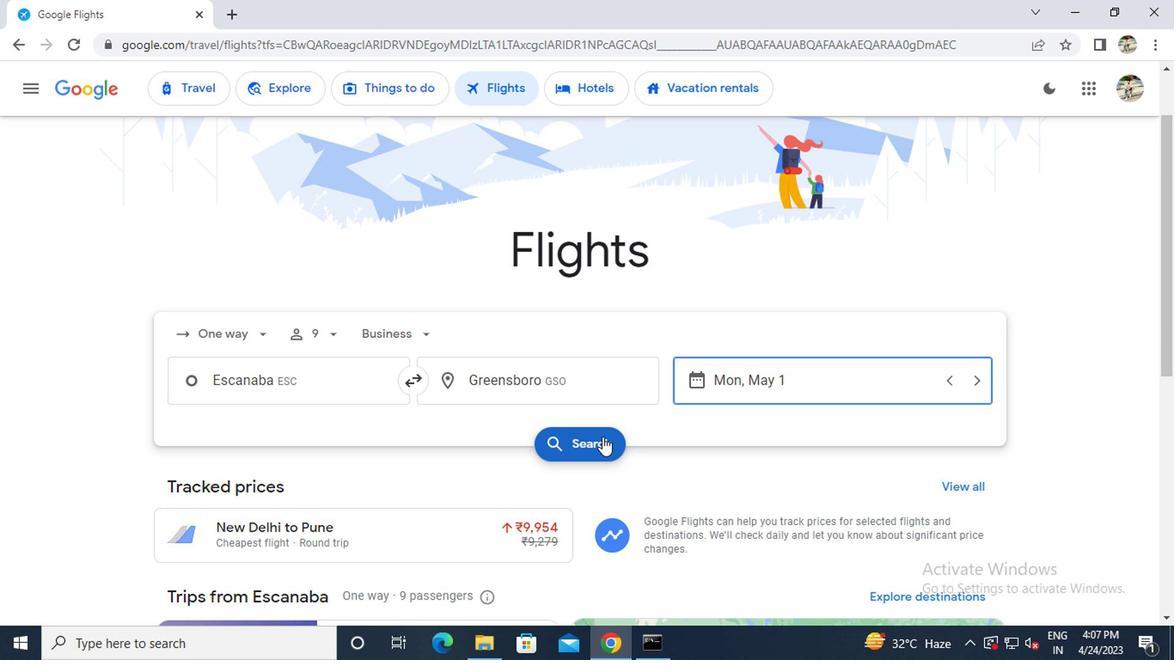 
Action: Mouse moved to (195, 251)
Screenshot: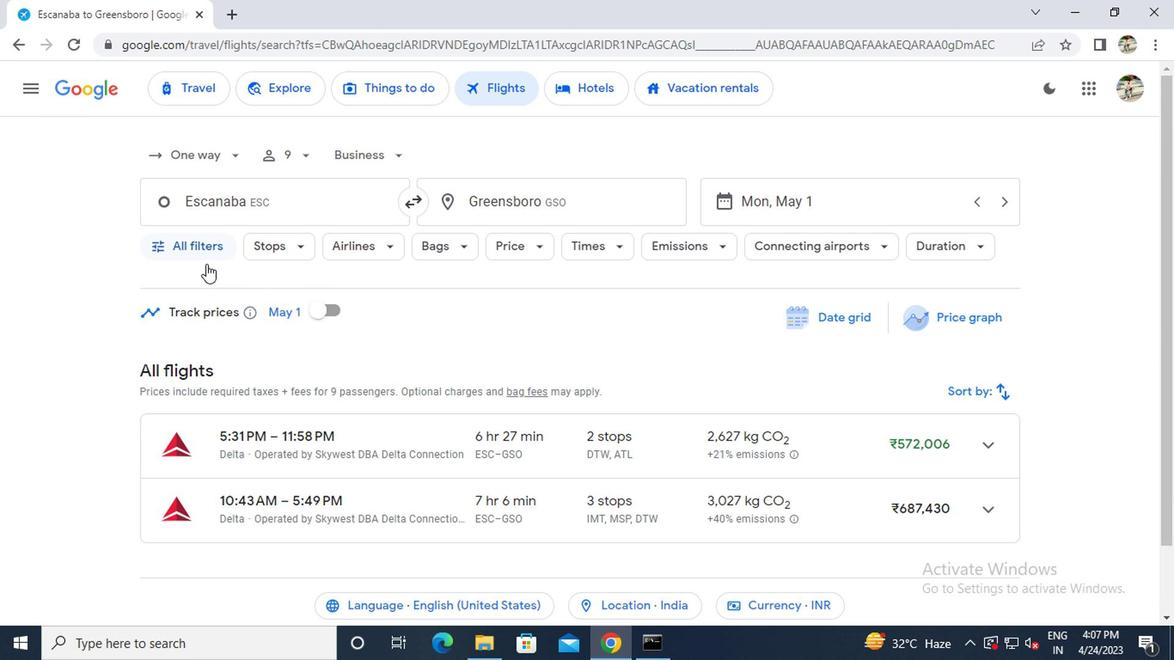 
Action: Mouse pressed left at (195, 251)
Screenshot: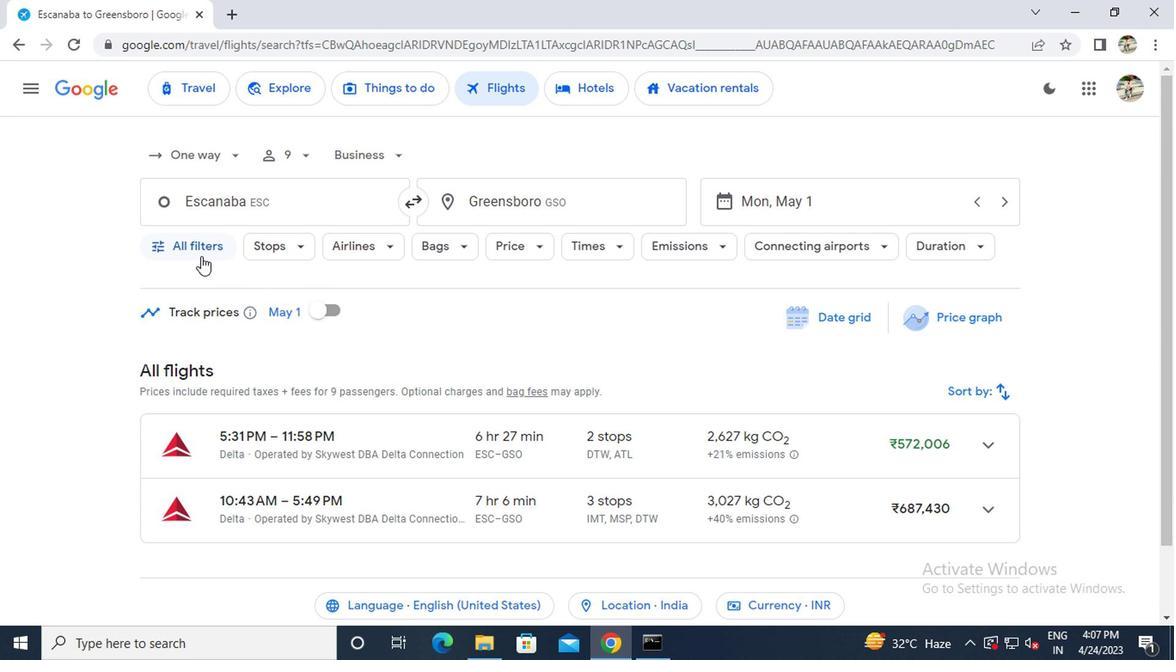 
Action: Mouse moved to (189, 299)
Screenshot: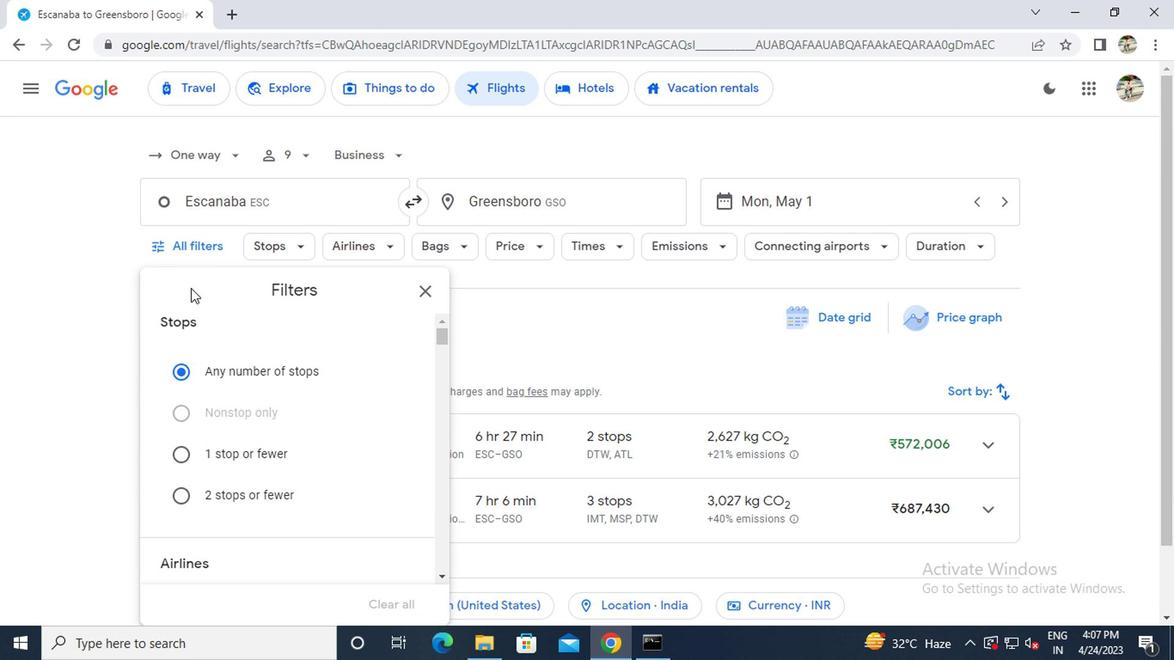 
Action: Mouse scrolled (189, 298) with delta (0, 0)
Screenshot: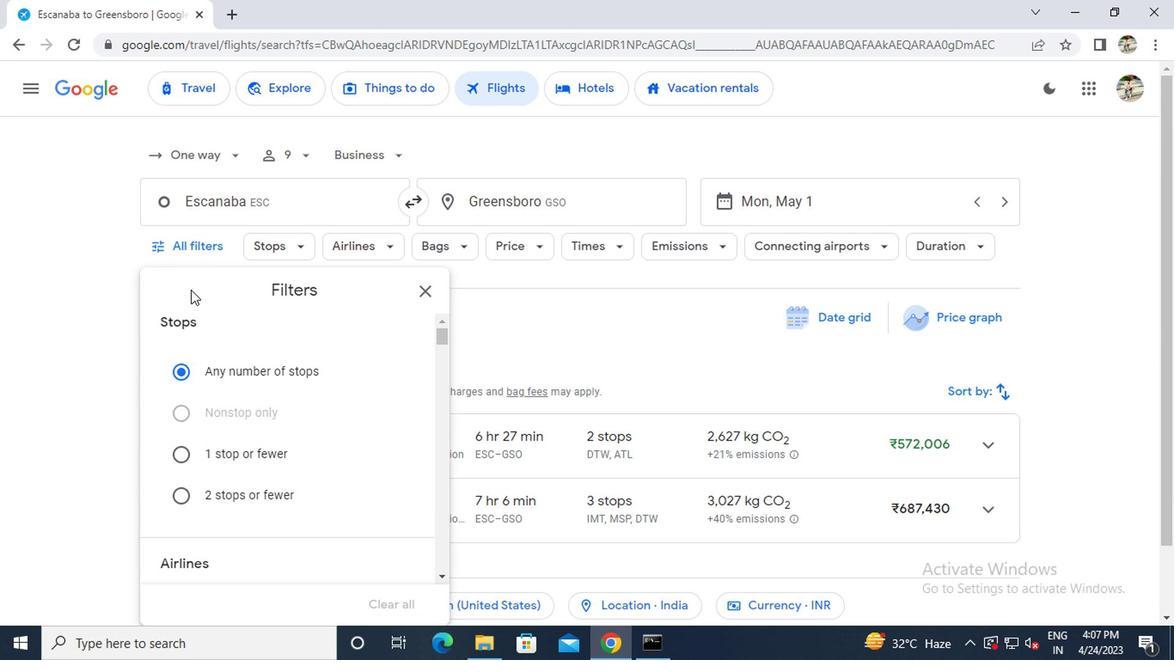 
Action: Mouse scrolled (189, 298) with delta (0, 0)
Screenshot: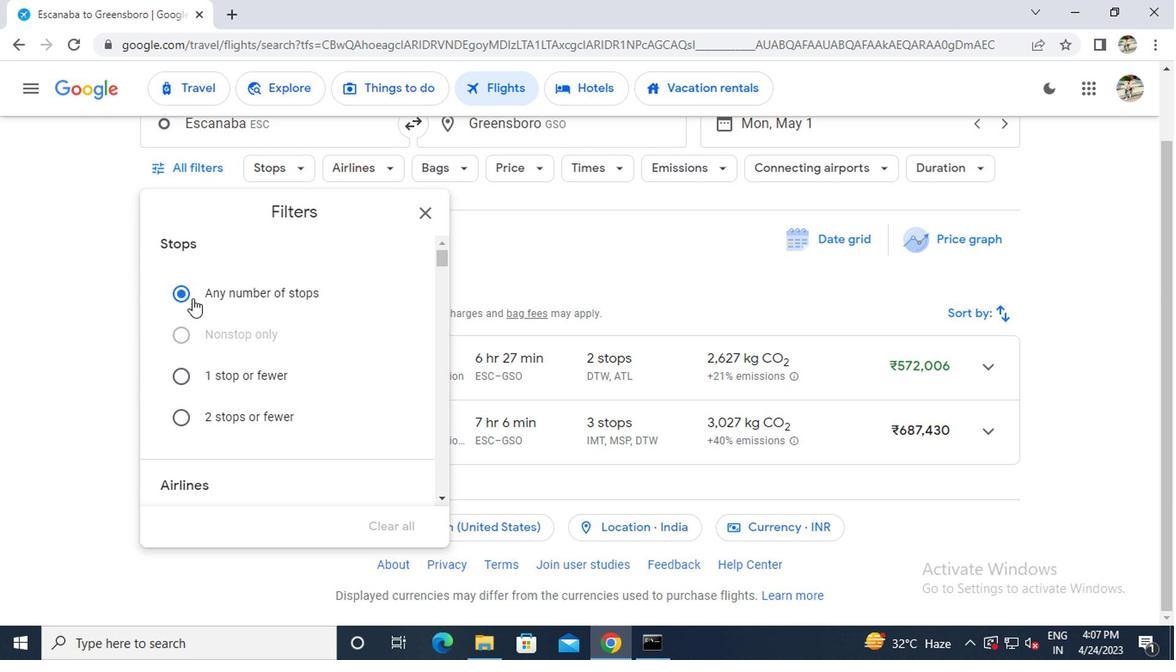 
Action: Mouse moved to (189, 300)
Screenshot: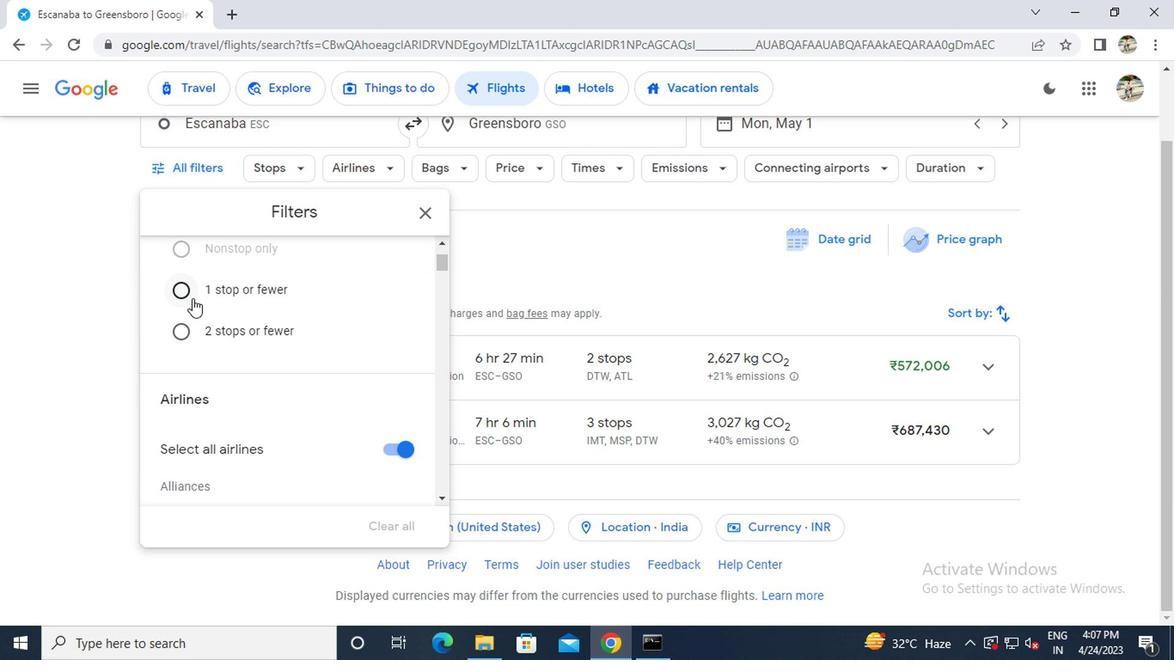 
Action: Mouse scrolled (189, 299) with delta (0, -1)
Screenshot: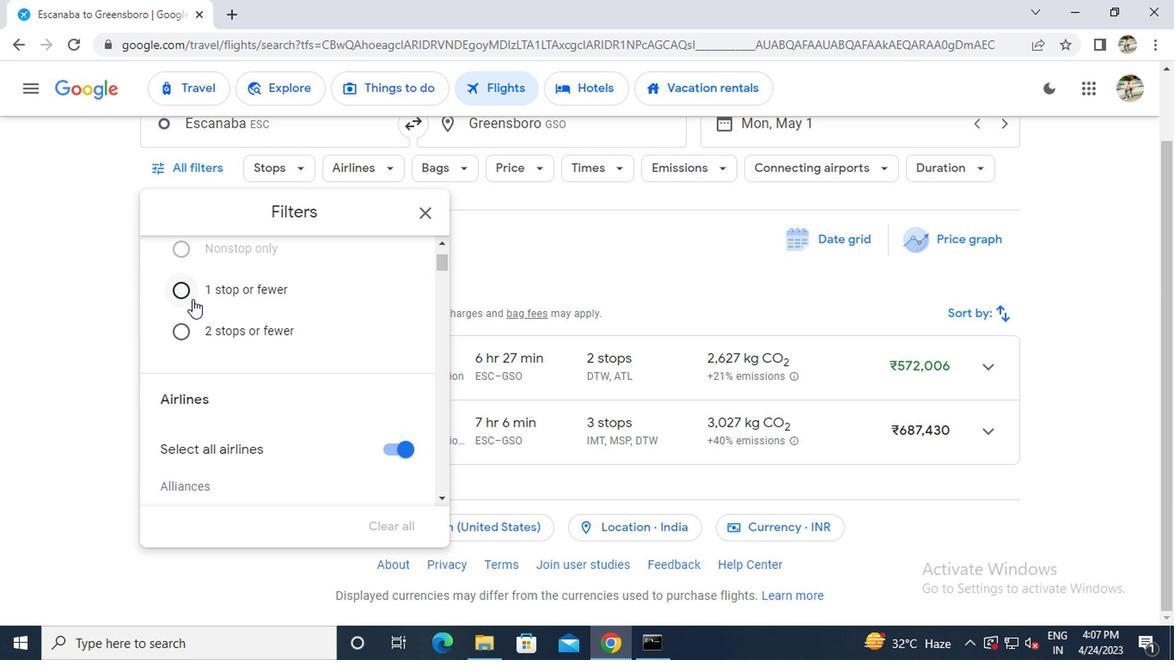 
Action: Mouse moved to (188, 300)
Screenshot: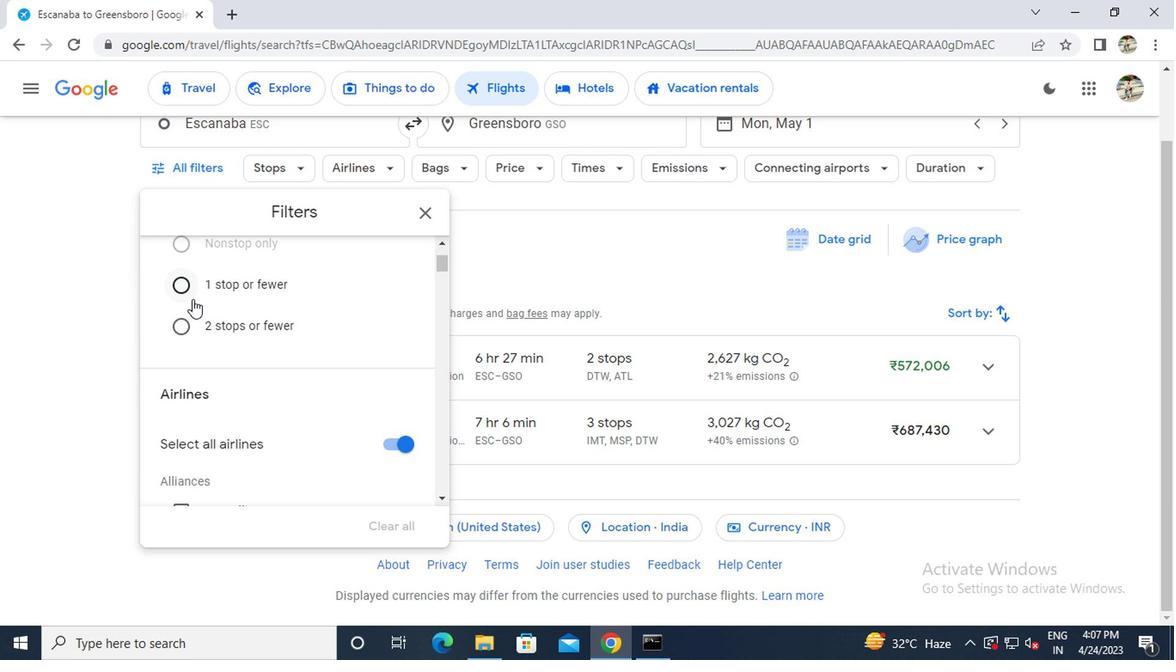 
Action: Mouse scrolled (188, 299) with delta (0, -1)
Screenshot: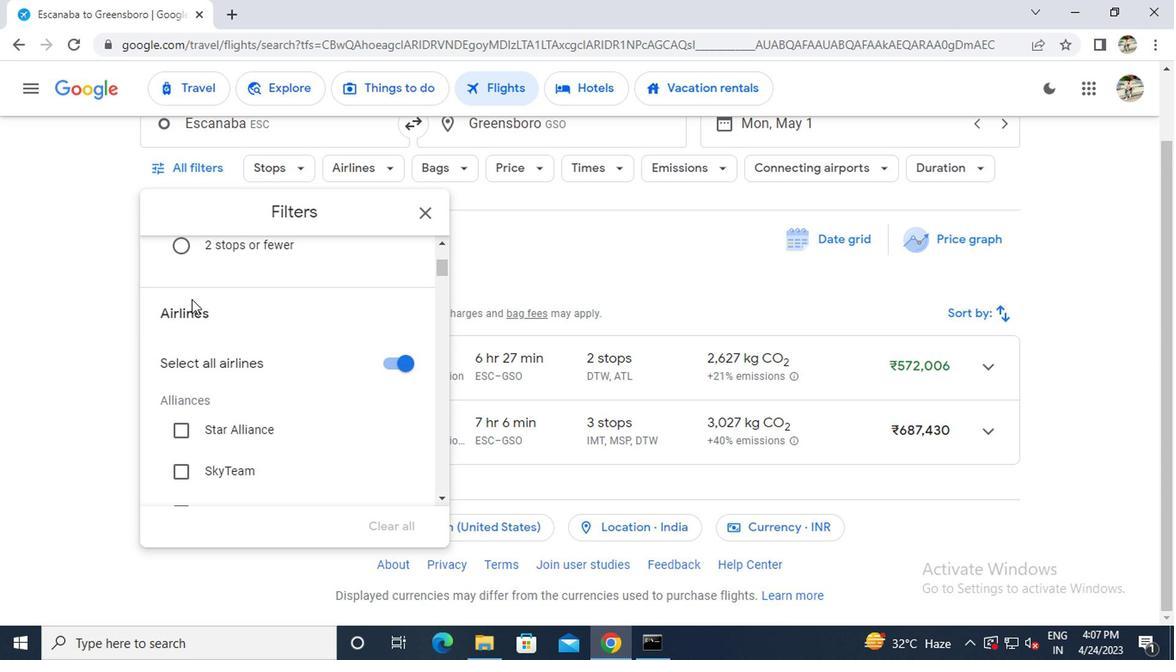 
Action: Mouse scrolled (188, 299) with delta (0, -1)
Screenshot: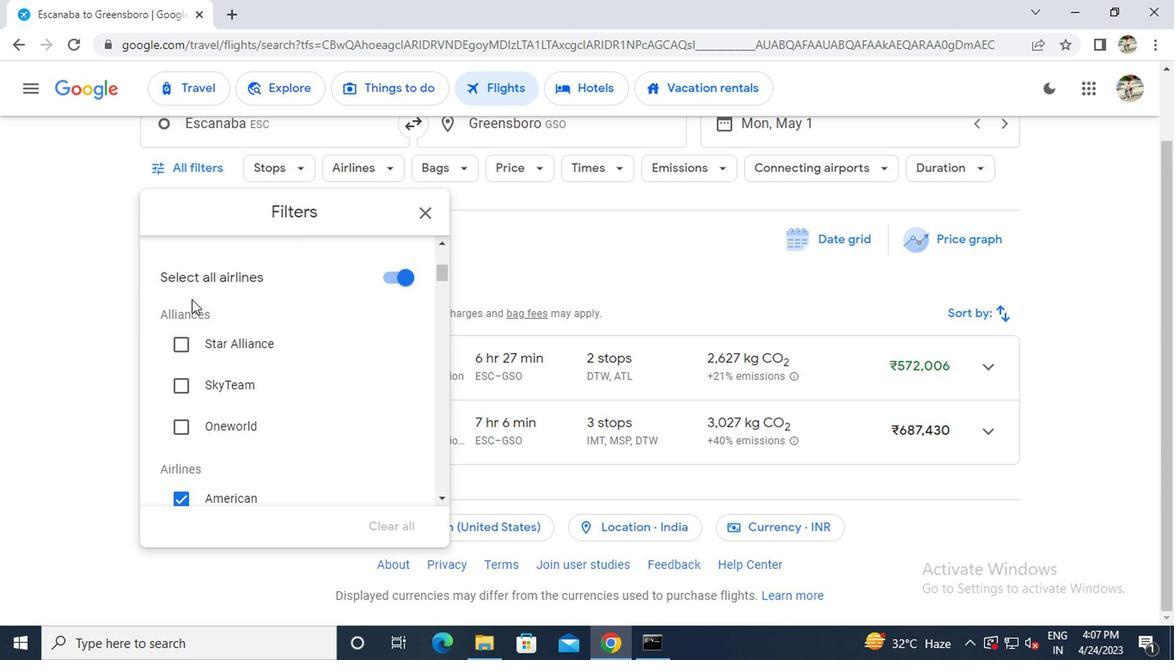 
Action: Mouse scrolled (188, 299) with delta (0, -1)
Screenshot: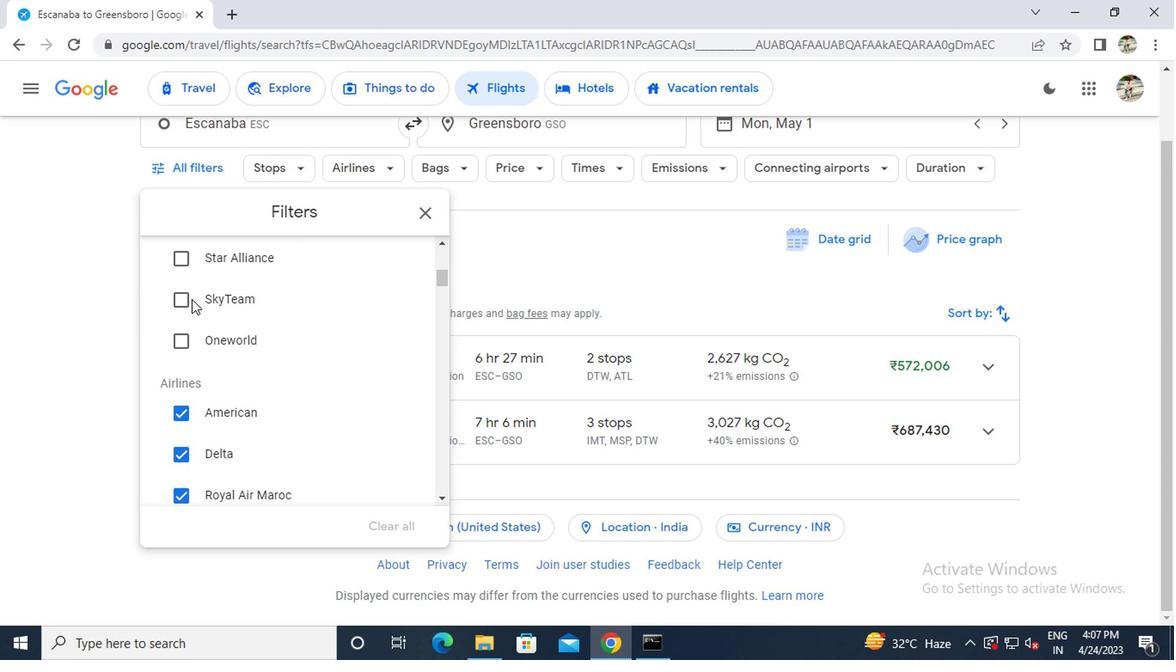 
Action: Mouse scrolled (188, 299) with delta (0, -1)
Screenshot: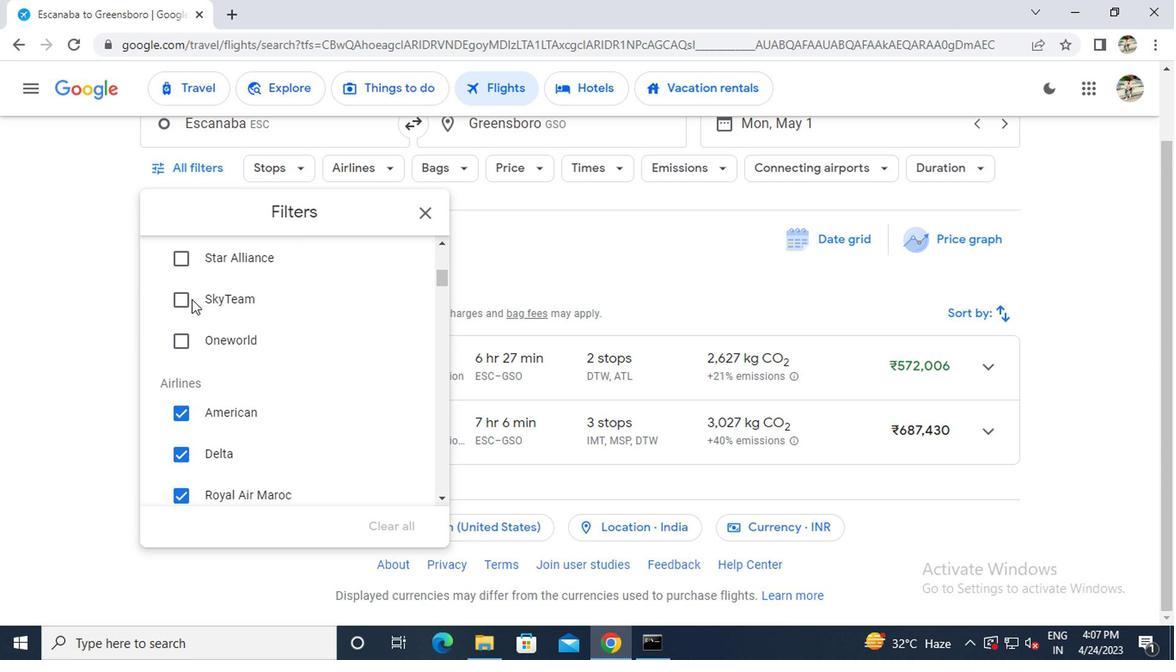 
Action: Mouse scrolled (188, 299) with delta (0, -1)
Screenshot: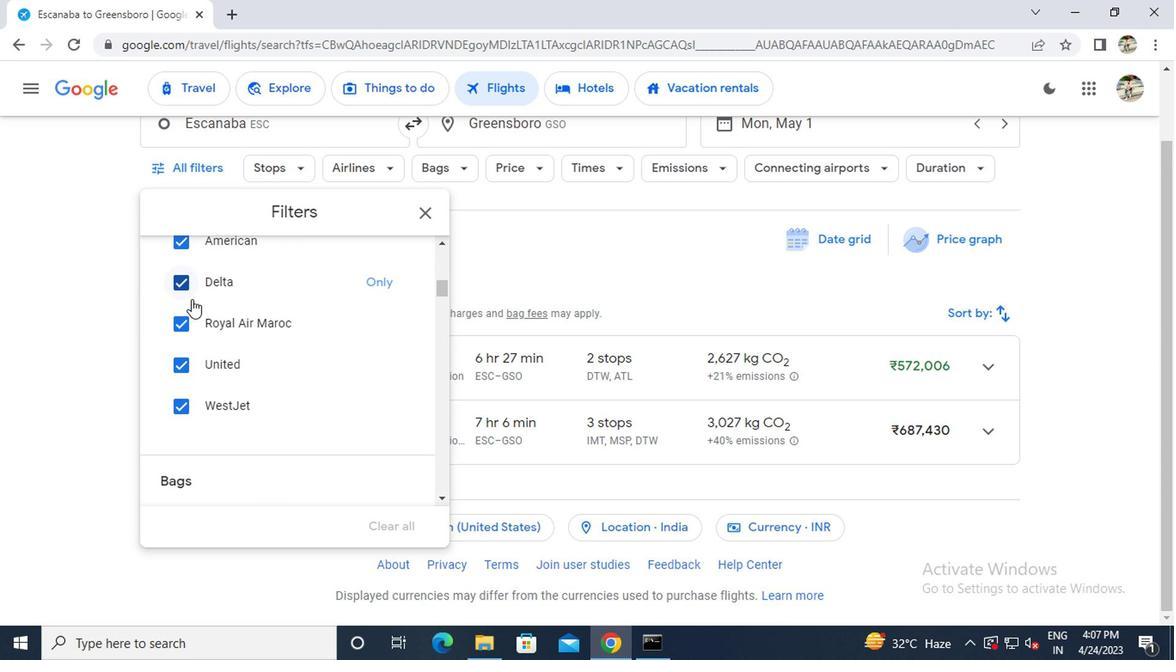 
Action: Mouse moved to (188, 300)
Screenshot: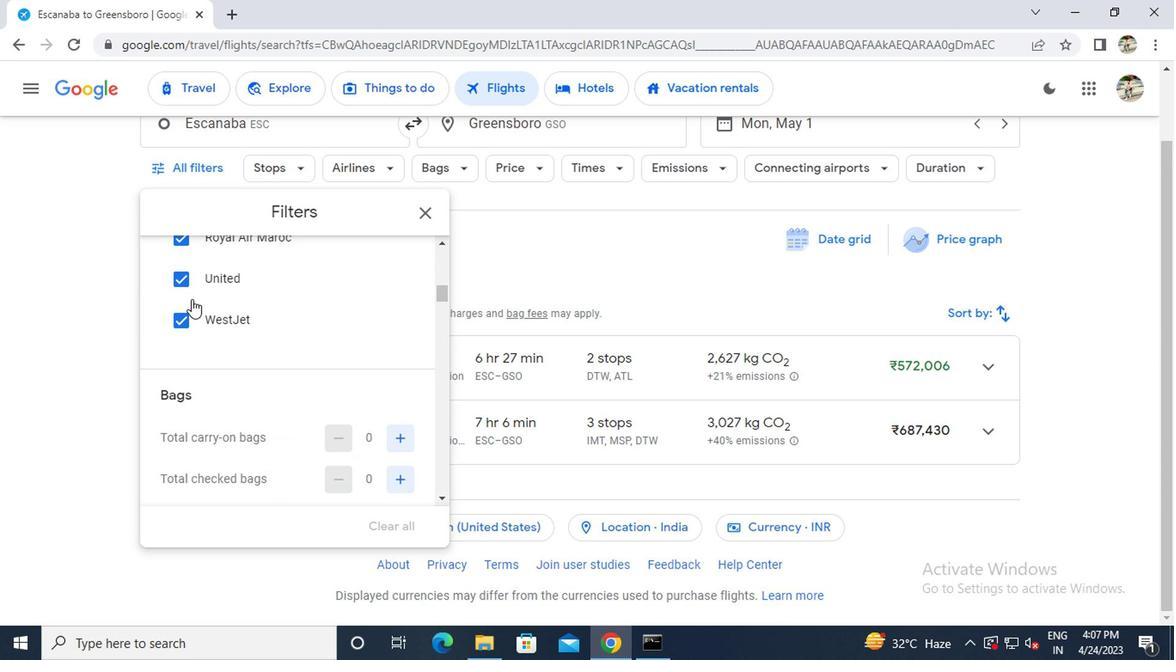 
Action: Mouse scrolled (188, 300) with delta (0, 0)
Screenshot: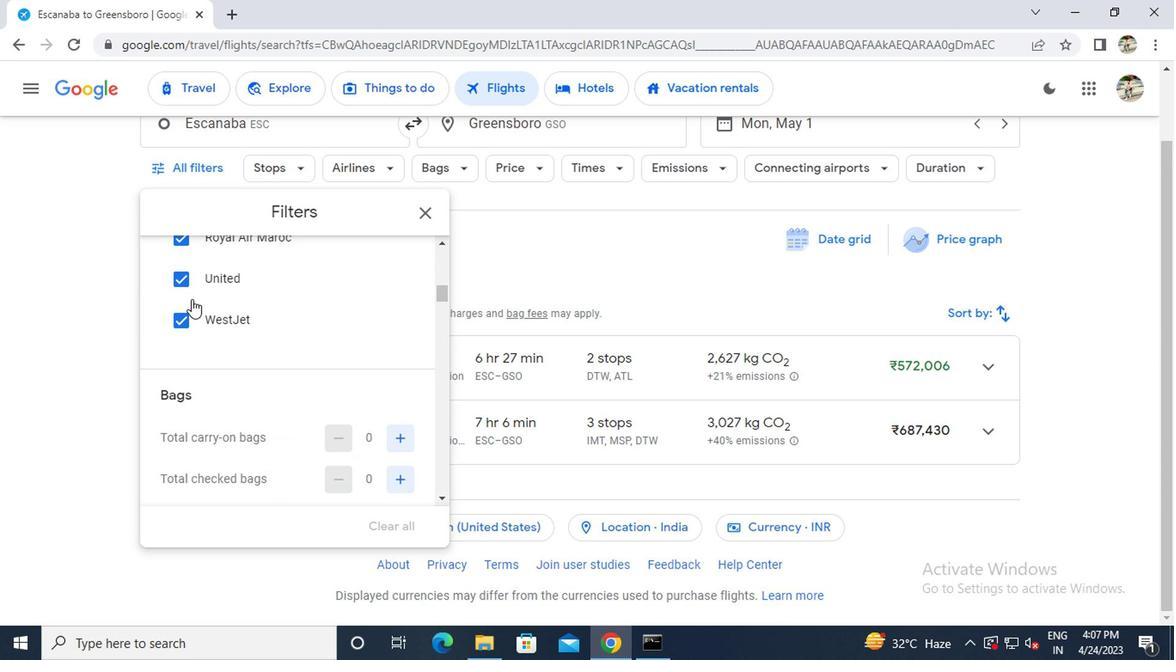 
Action: Mouse moved to (384, 344)
Screenshot: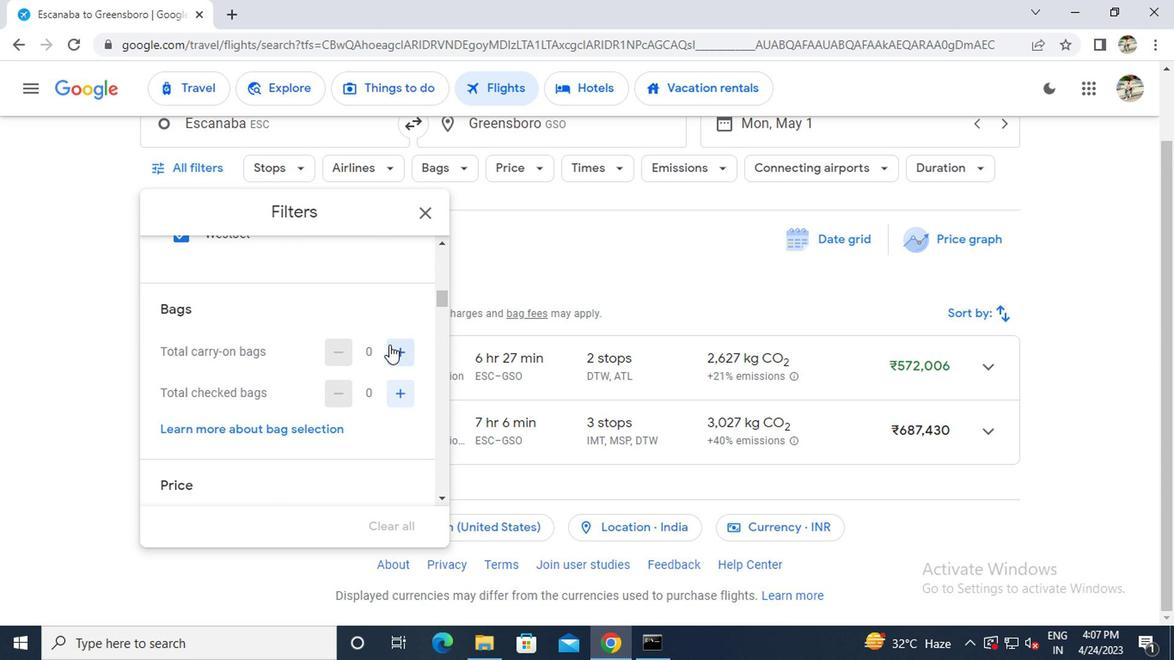 
Action: Mouse pressed left at (384, 344)
Screenshot: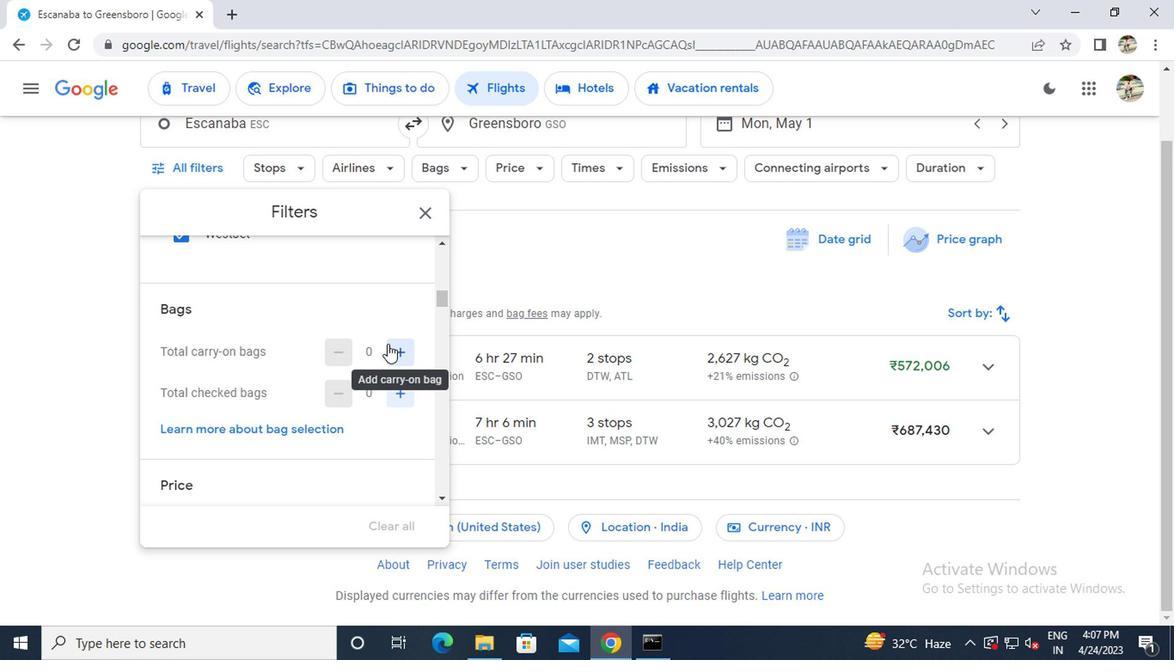 
Action: Mouse scrolled (384, 344) with delta (0, 0)
Screenshot: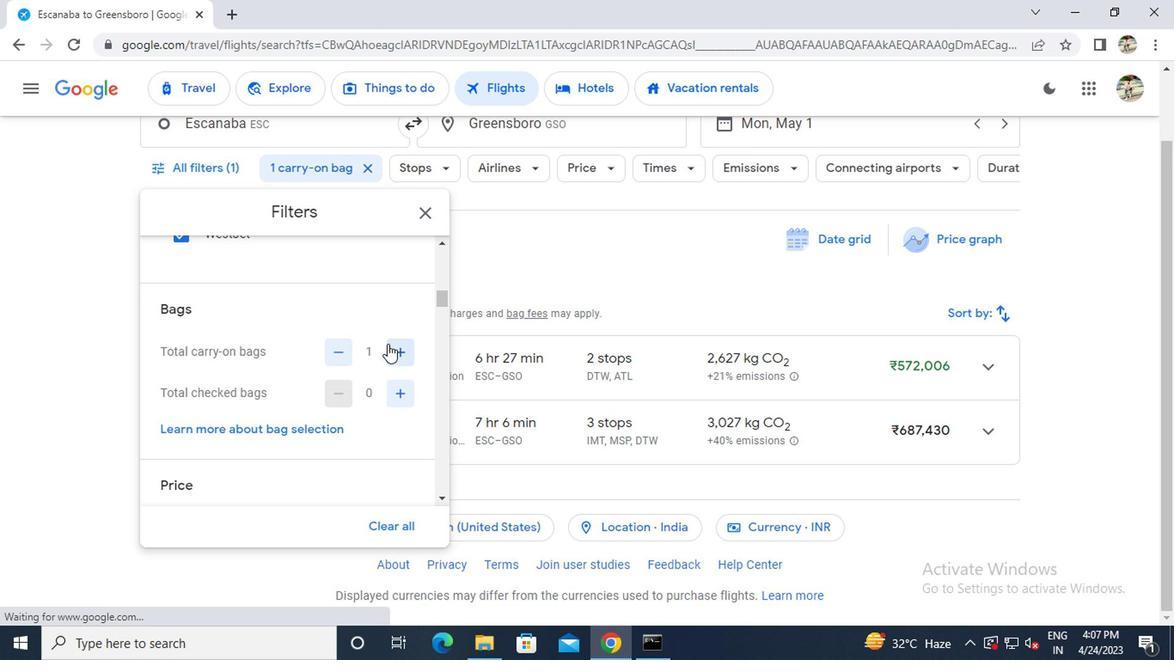 
Action: Mouse moved to (397, 470)
Screenshot: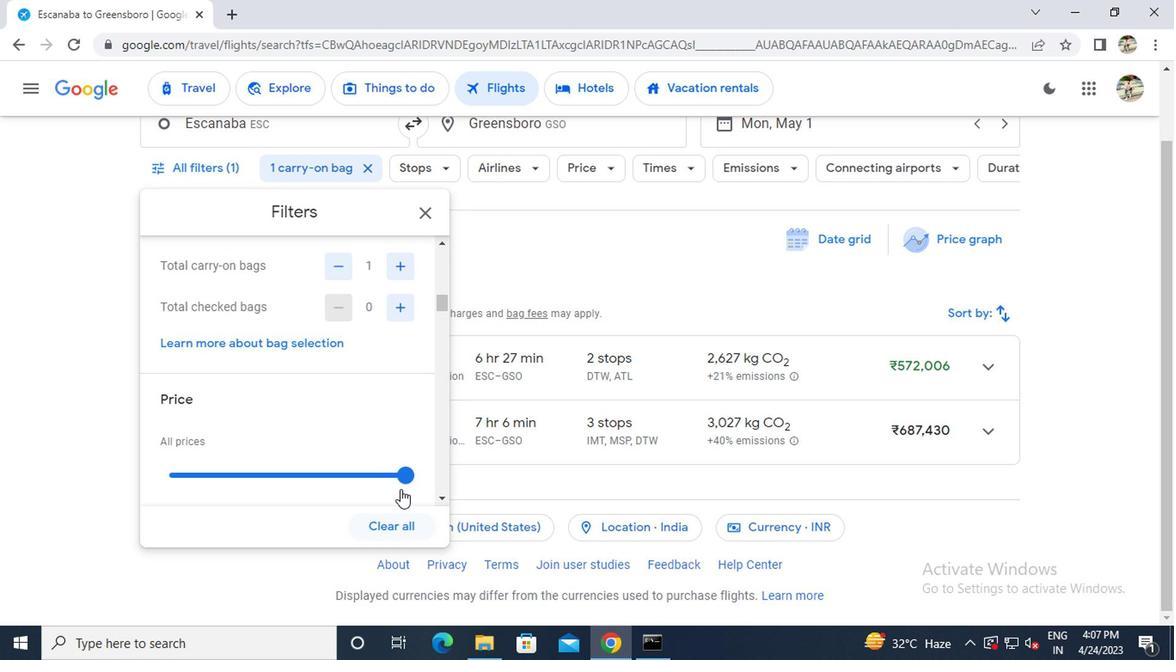 
Action: Mouse pressed left at (397, 470)
Screenshot: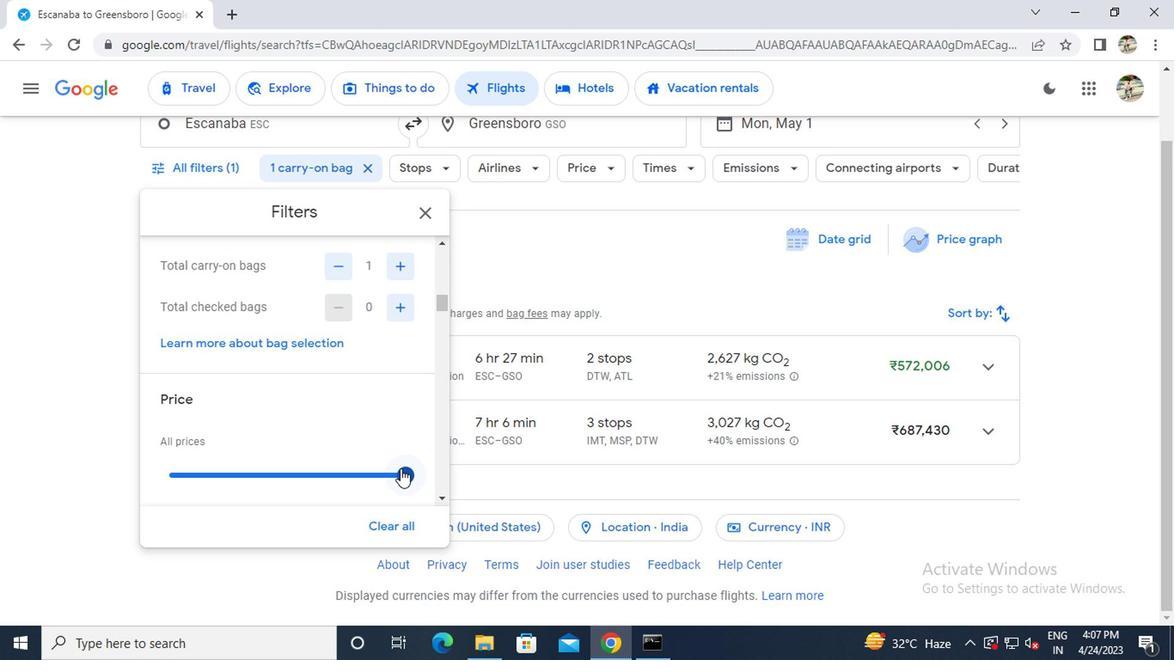 
Action: Mouse moved to (214, 428)
Screenshot: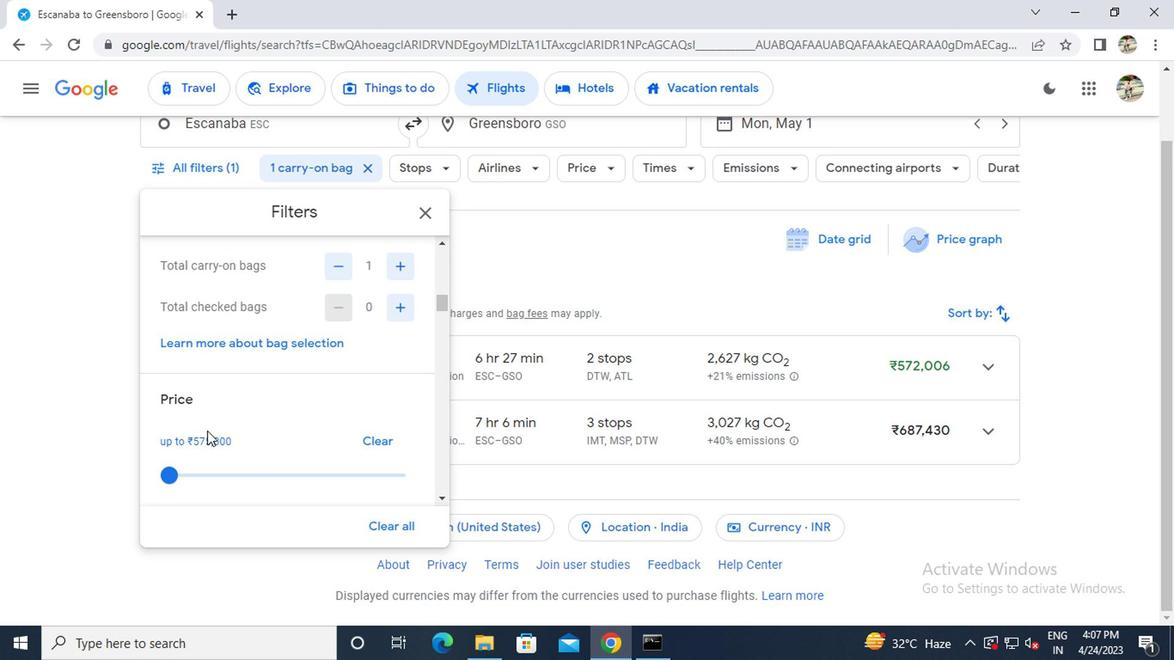 
Action: Mouse scrolled (214, 426) with delta (0, -1)
Screenshot: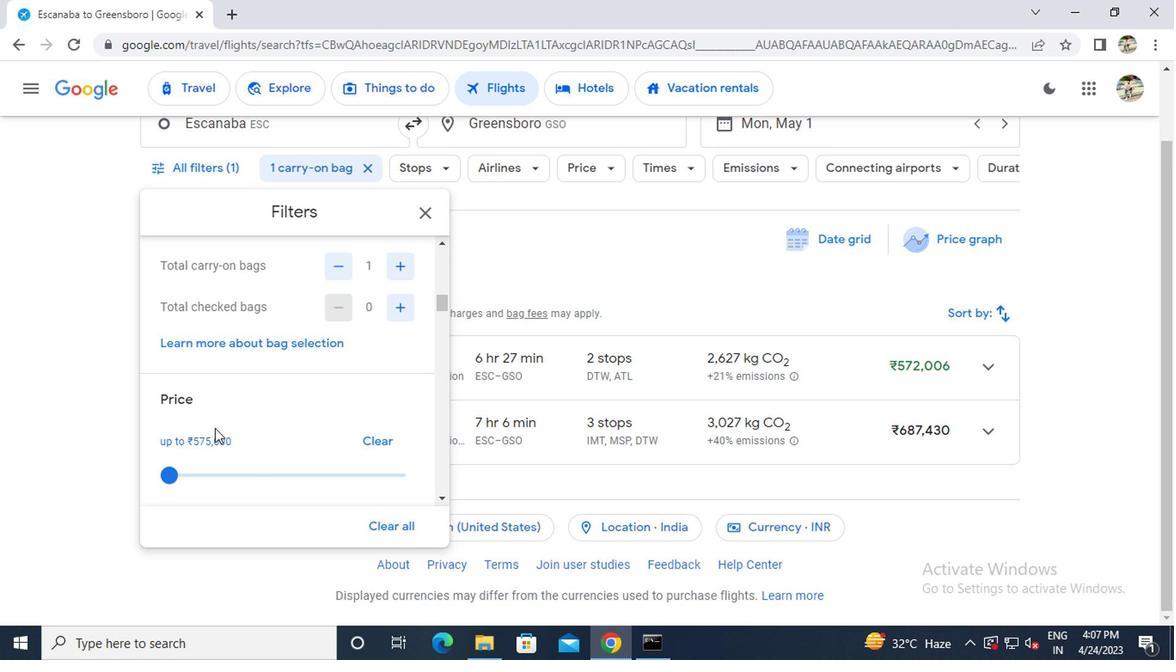 
Action: Mouse scrolled (214, 426) with delta (0, -1)
Screenshot: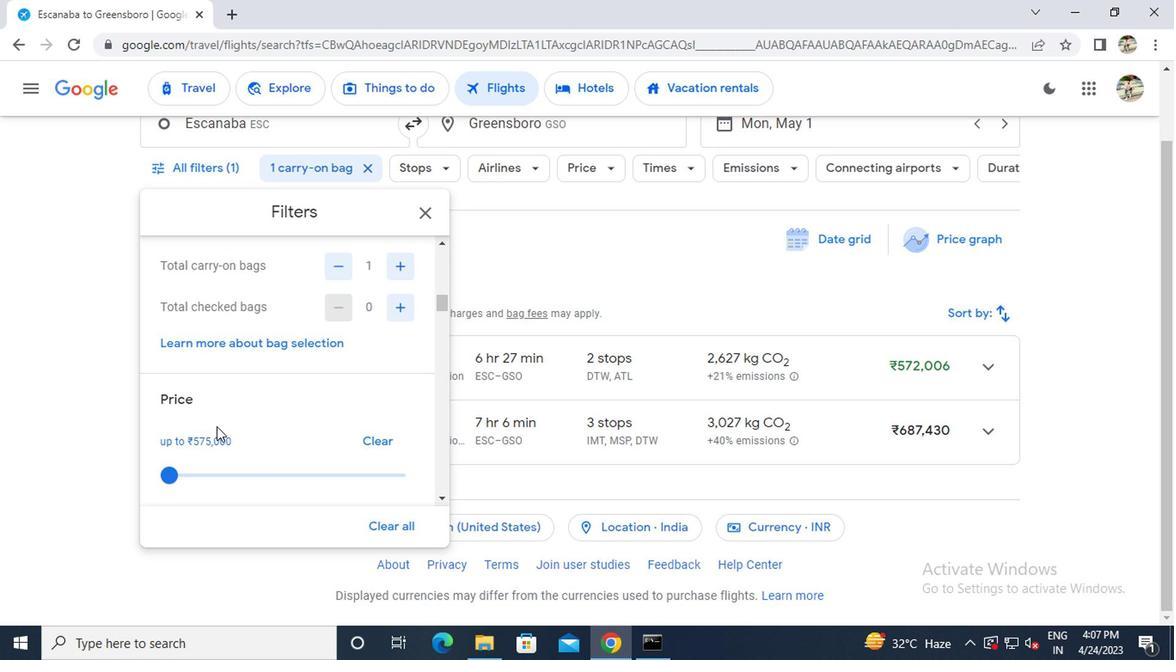 
Action: Mouse scrolled (214, 426) with delta (0, -1)
Screenshot: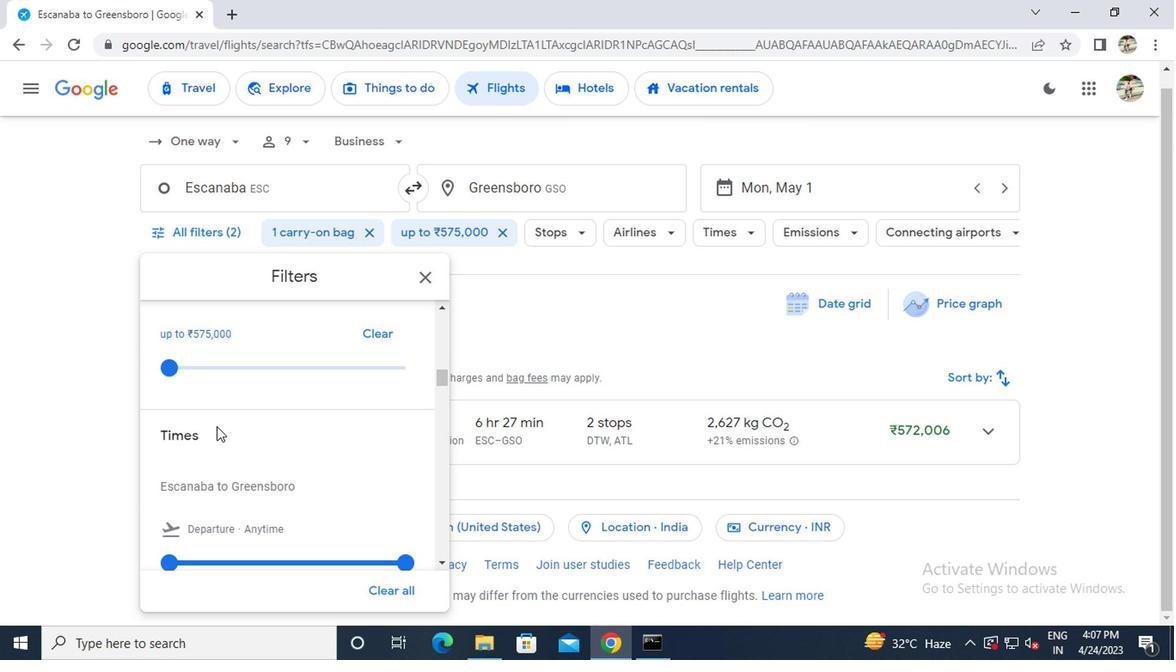 
Action: Mouse scrolled (214, 426) with delta (0, -1)
Screenshot: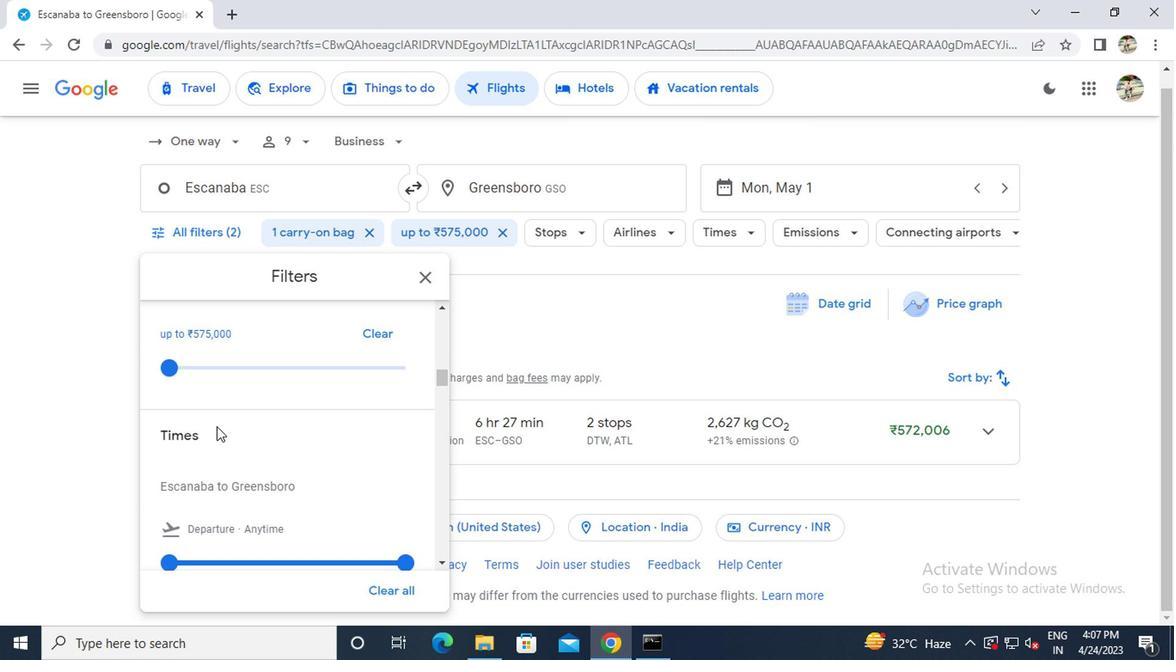 
Action: Mouse moved to (156, 396)
Screenshot: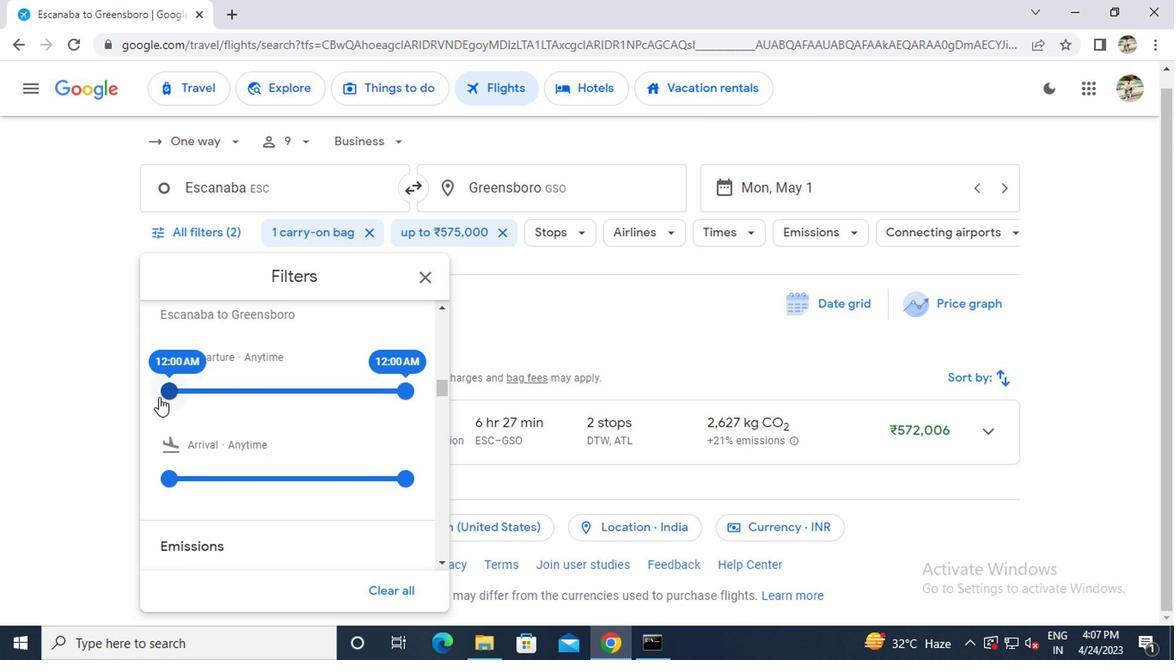 
Action: Mouse pressed left at (156, 396)
Screenshot: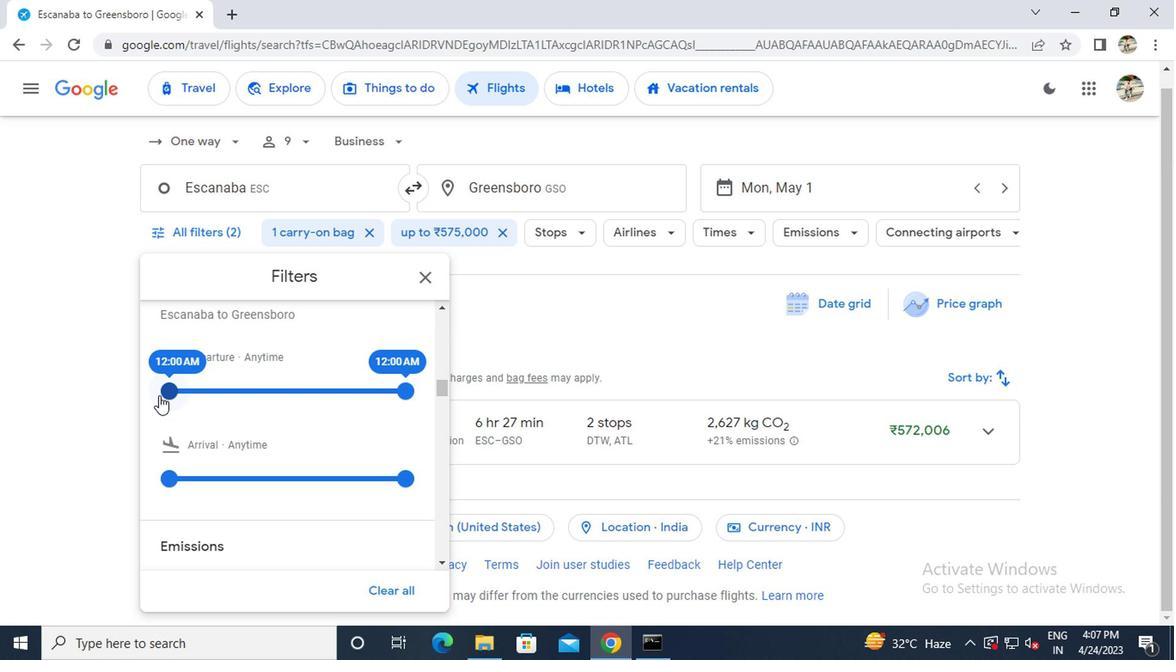 
Action: Mouse moved to (420, 272)
Screenshot: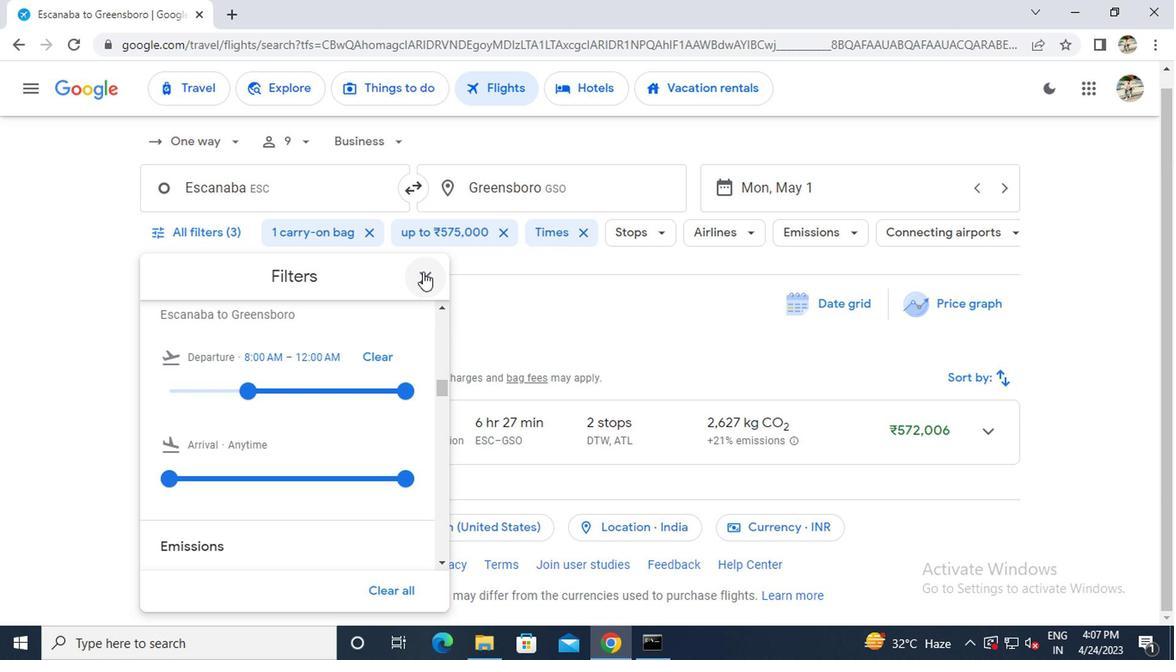 
Action: Mouse pressed left at (420, 272)
Screenshot: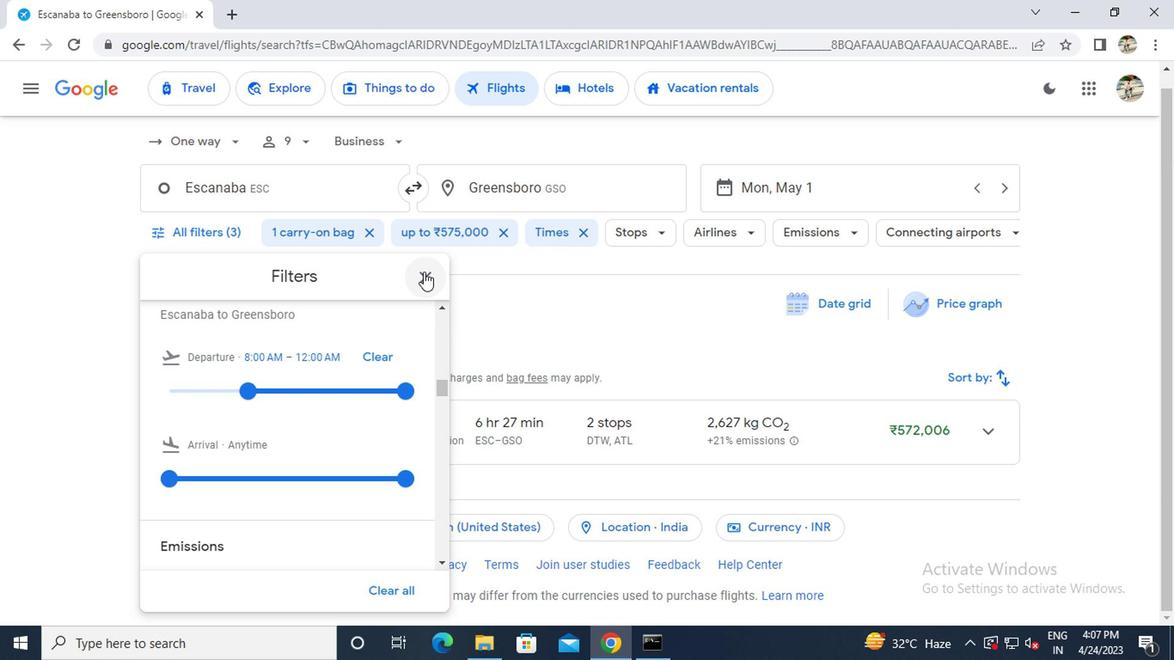 
